 Task: Access a repository's "Collaborators" to manage access permissions.
Action: Mouse moved to (394, 284)
Screenshot: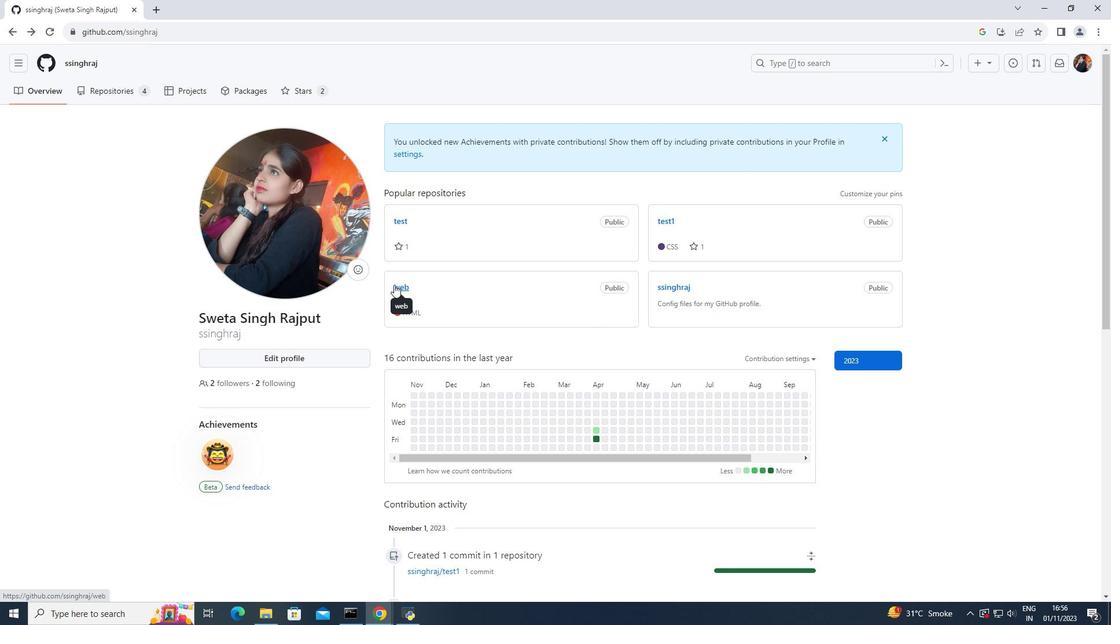 
Action: Mouse pressed left at (394, 284)
Screenshot: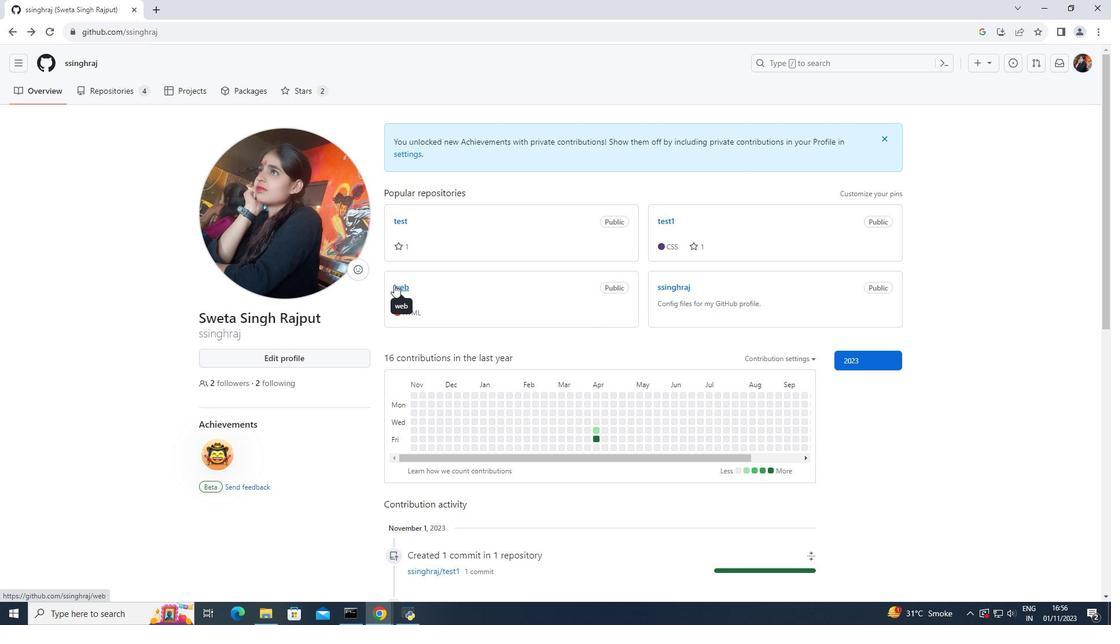 
Action: Mouse pressed left at (394, 284)
Screenshot: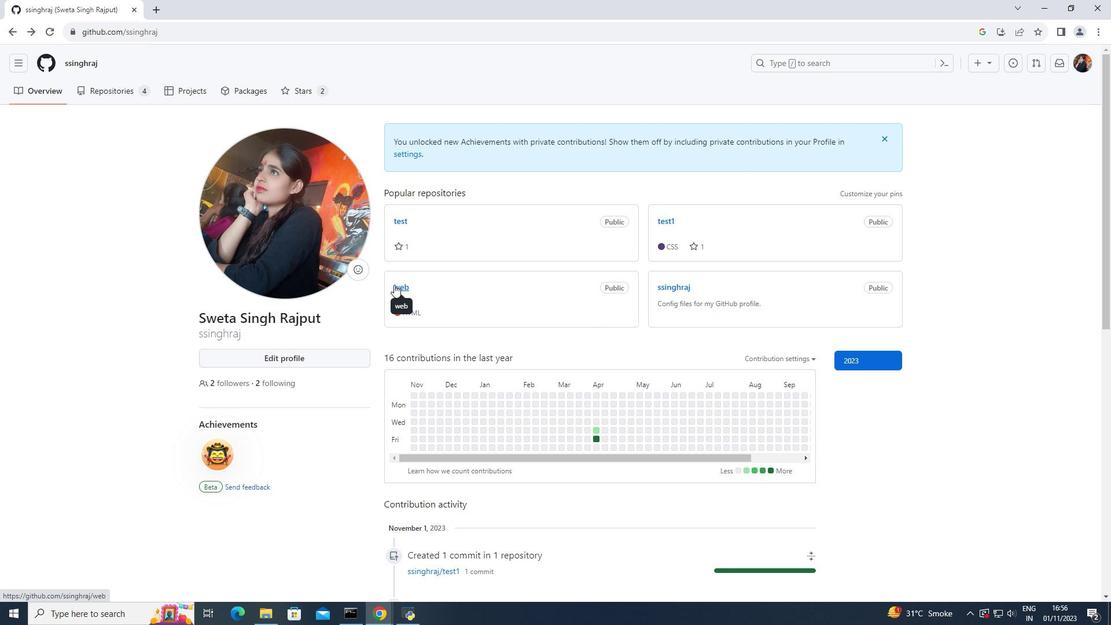 
Action: Mouse moved to (509, 91)
Screenshot: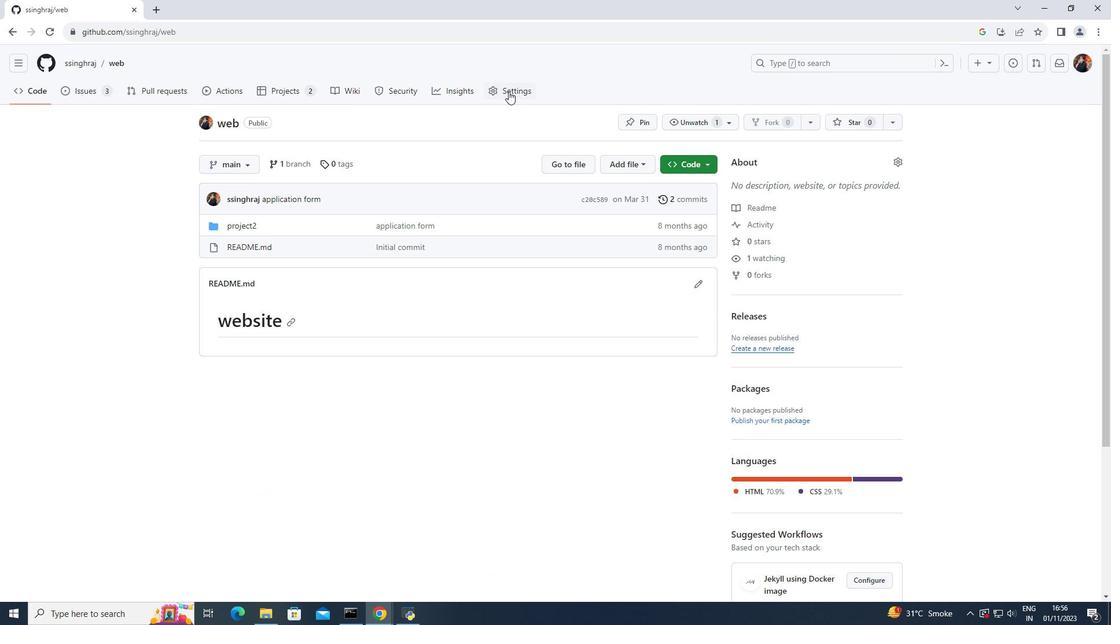 
Action: Mouse pressed left at (509, 91)
Screenshot: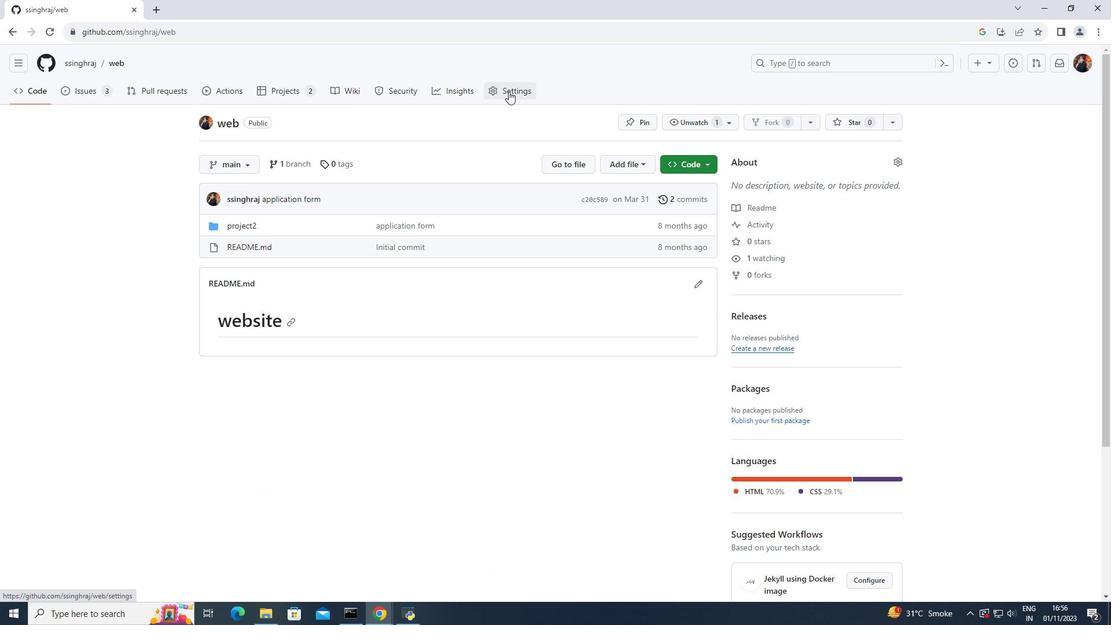 
Action: Mouse moved to (244, 170)
Screenshot: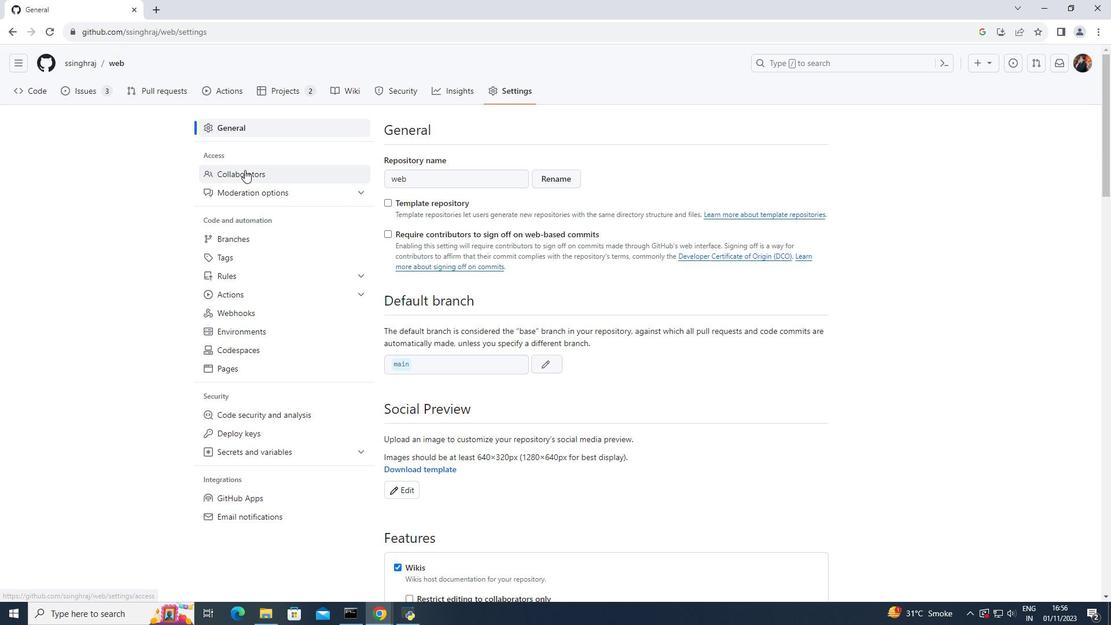 
Action: Mouse pressed left at (244, 170)
Screenshot: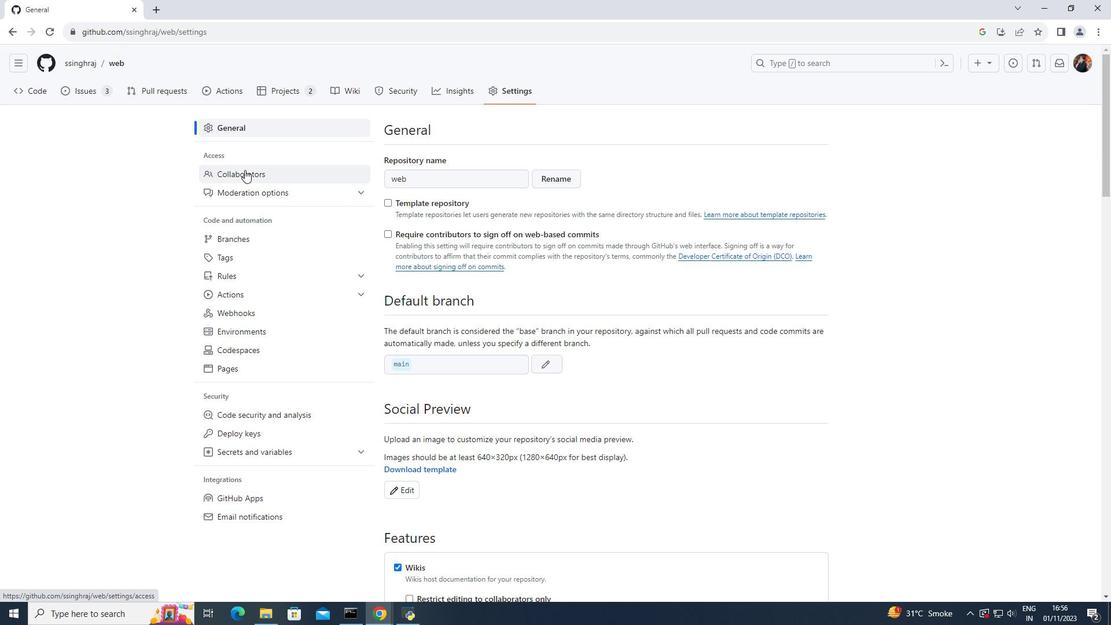 
Action: Mouse moved to (401, 205)
Screenshot: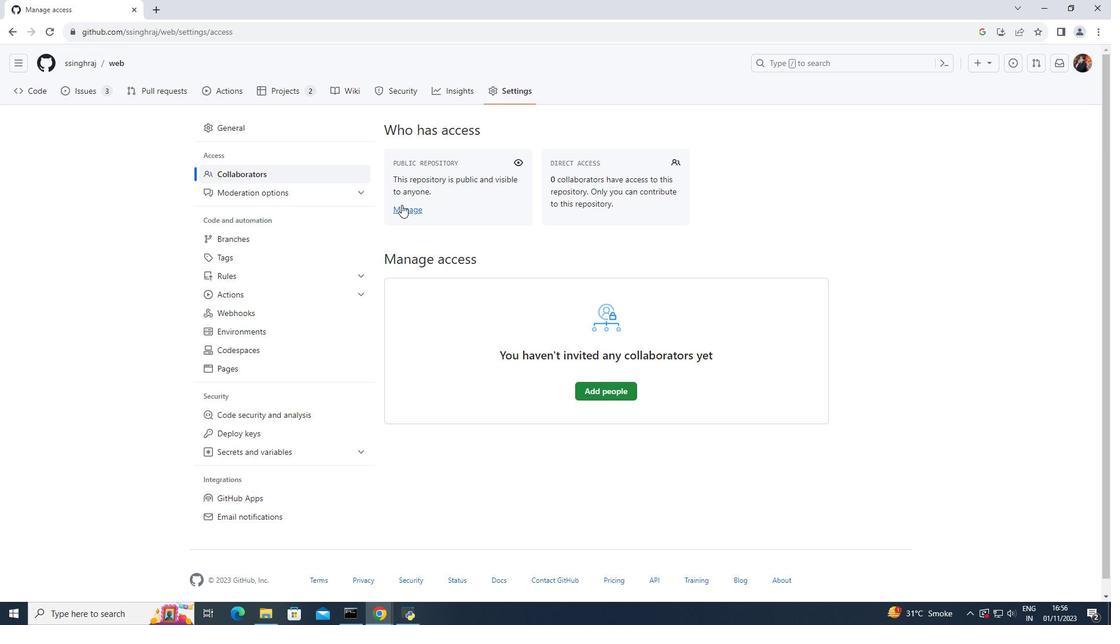 
Action: Mouse pressed left at (401, 205)
Screenshot: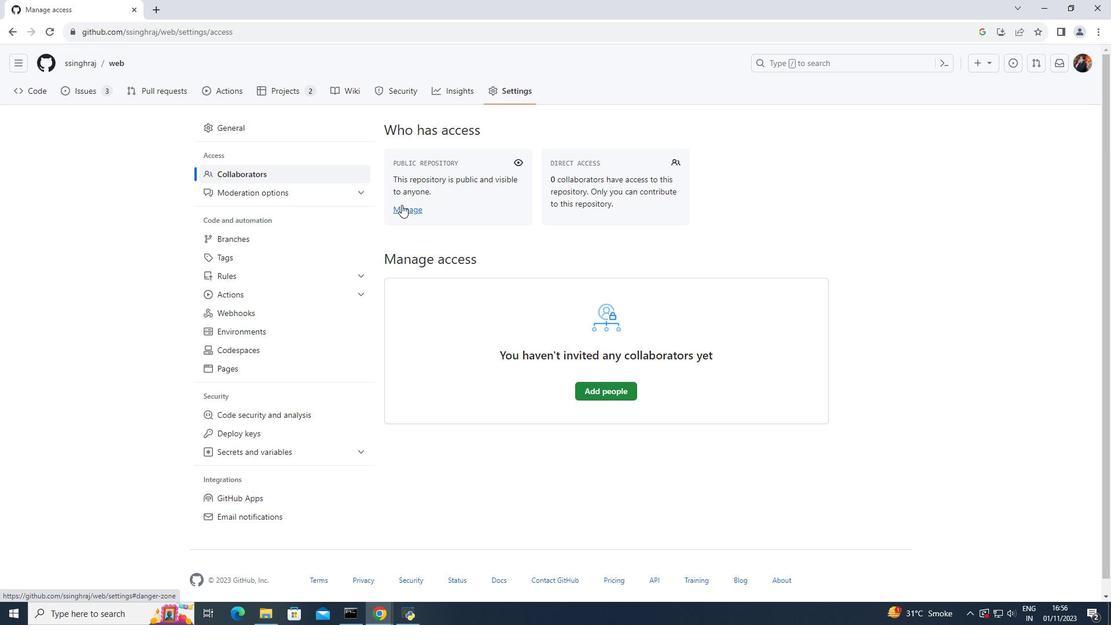 
Action: Mouse moved to (13, 35)
Screenshot: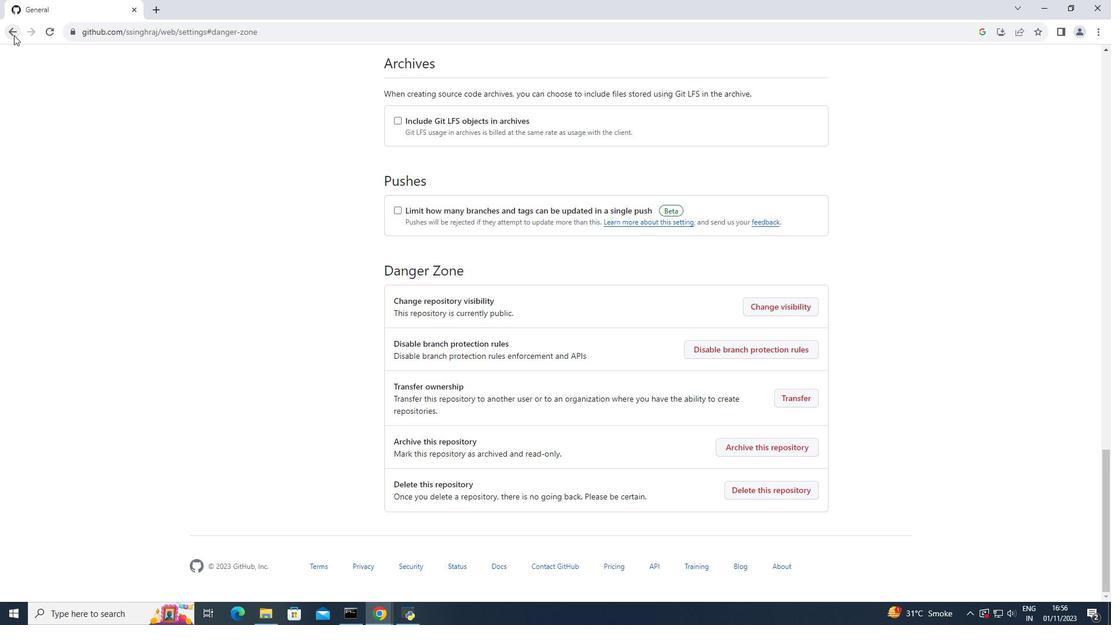 
Action: Mouse pressed left at (13, 35)
Screenshot: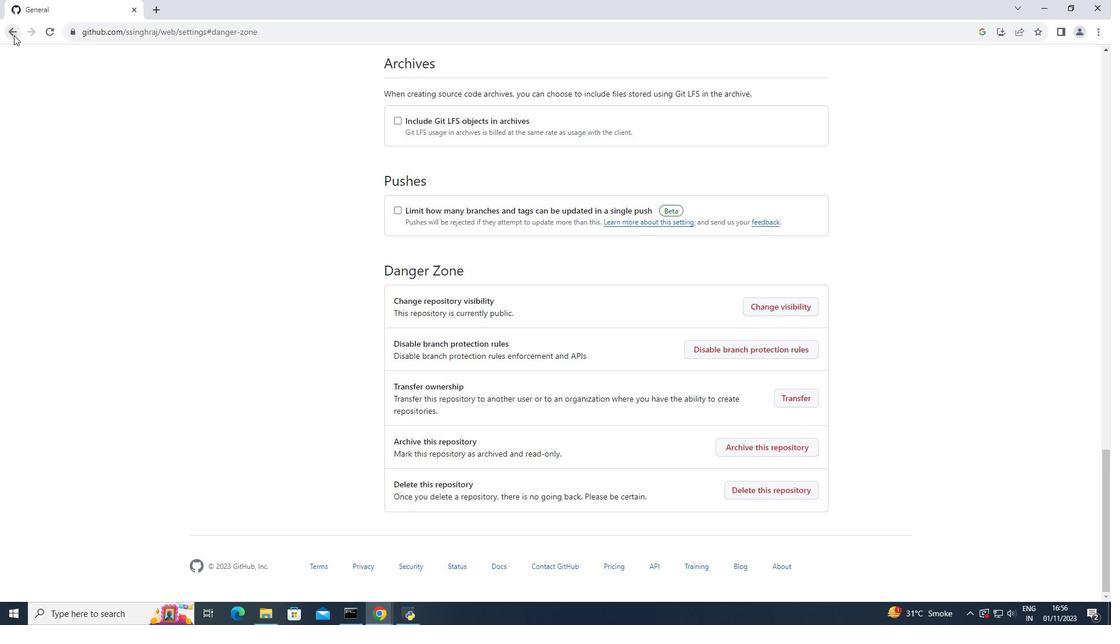 
Action: Mouse moved to (592, 388)
Screenshot: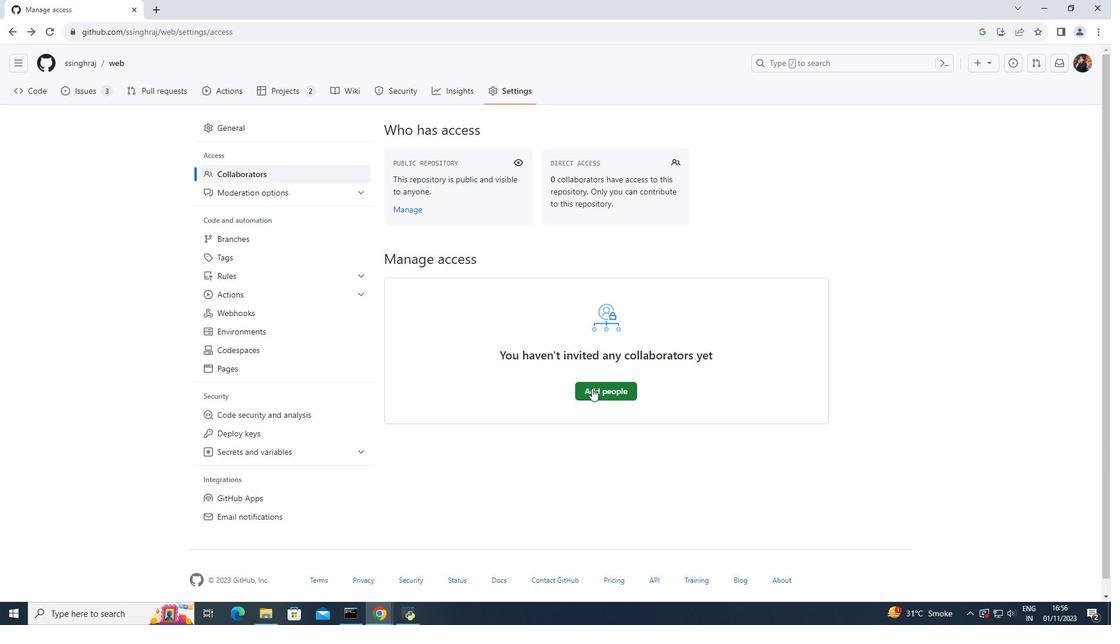 
Action: Mouse pressed left at (592, 388)
Screenshot: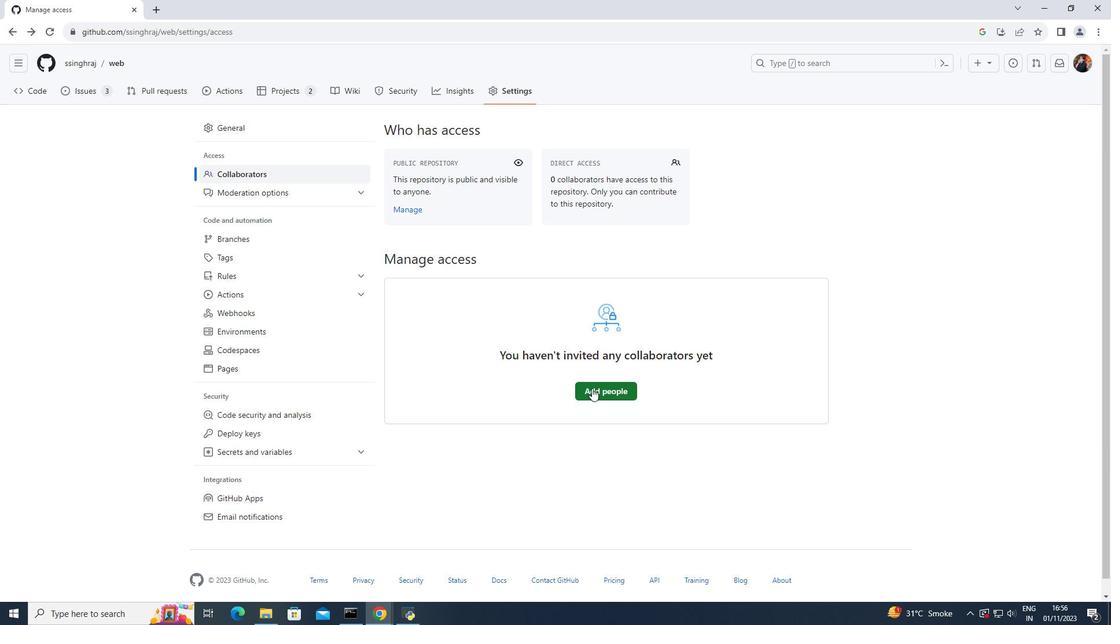 
Action: Mouse moved to (429, 191)
Screenshot: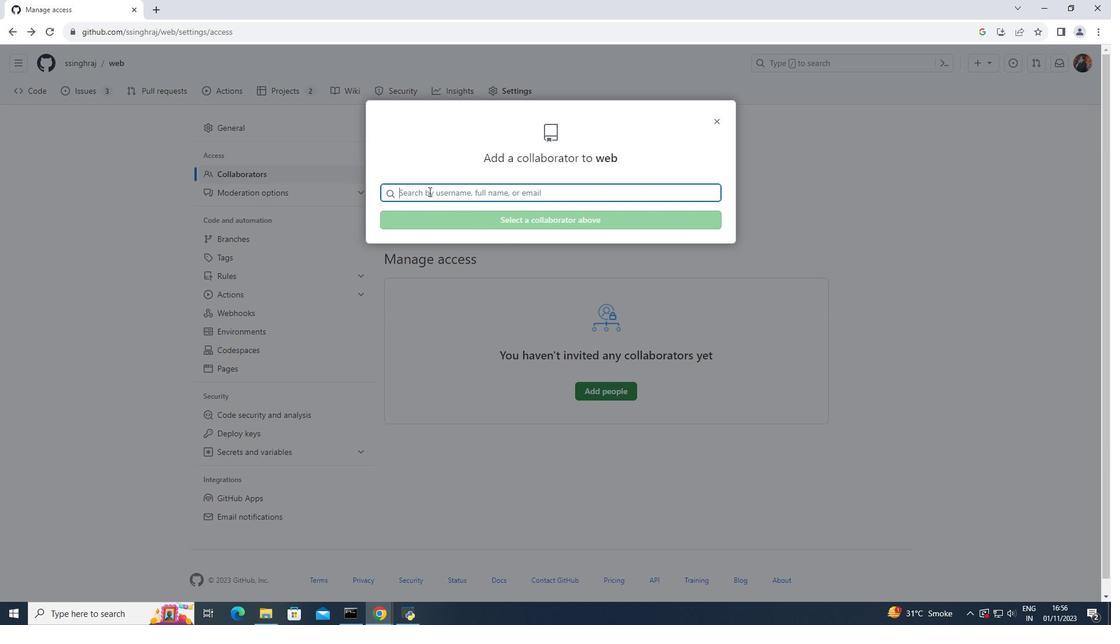 
Action: Mouse pressed left at (429, 191)
Screenshot: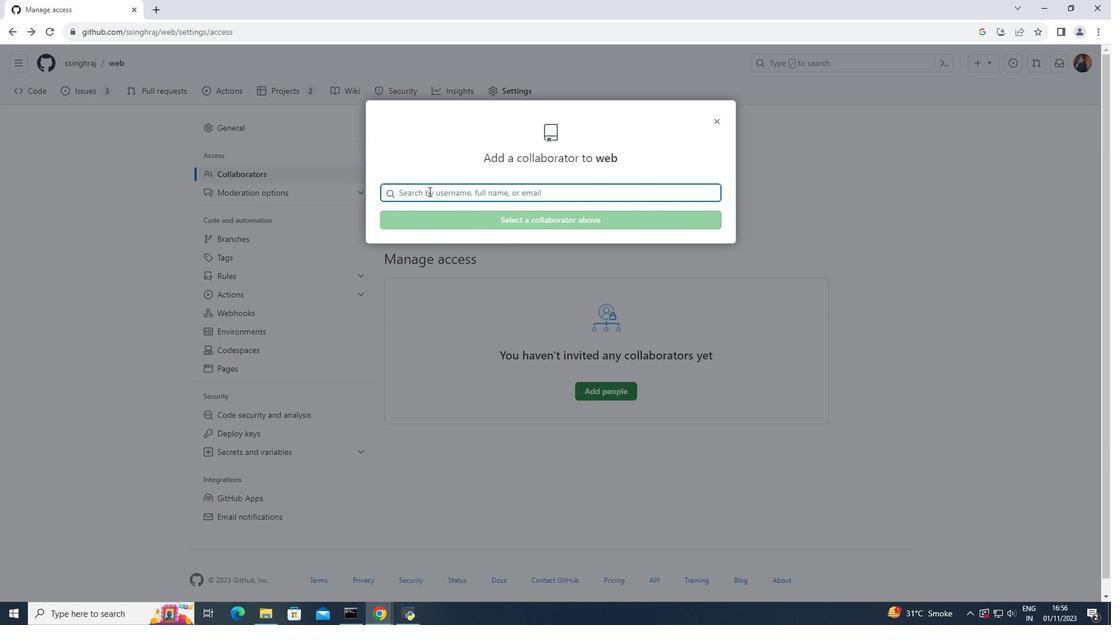 
Action: Key pressed ma
Screenshot: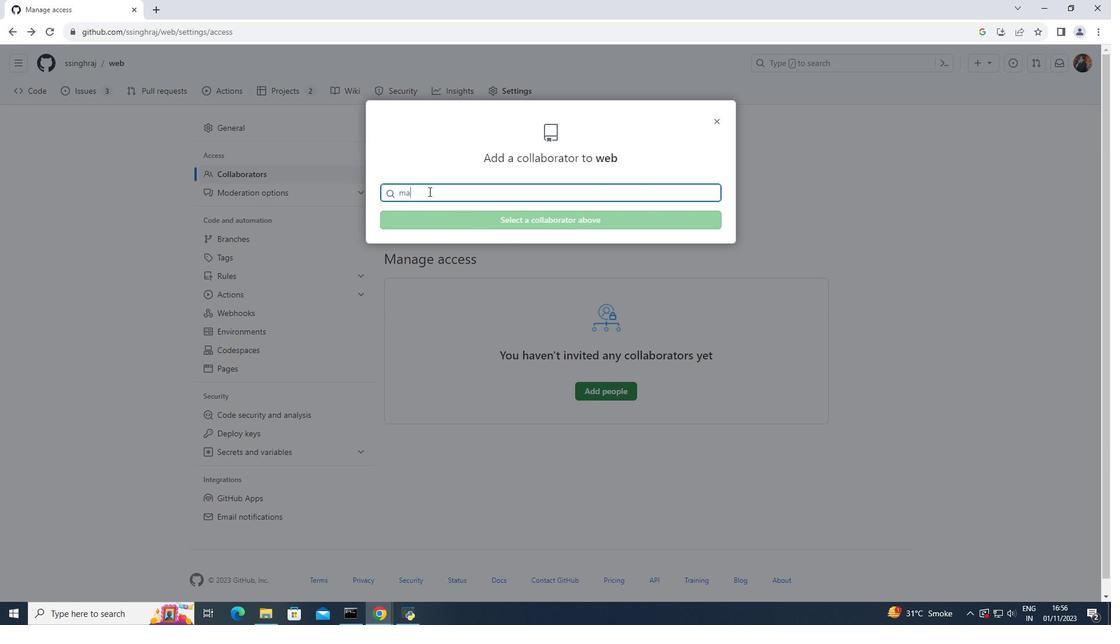 
Action: Mouse moved to (424, 222)
Screenshot: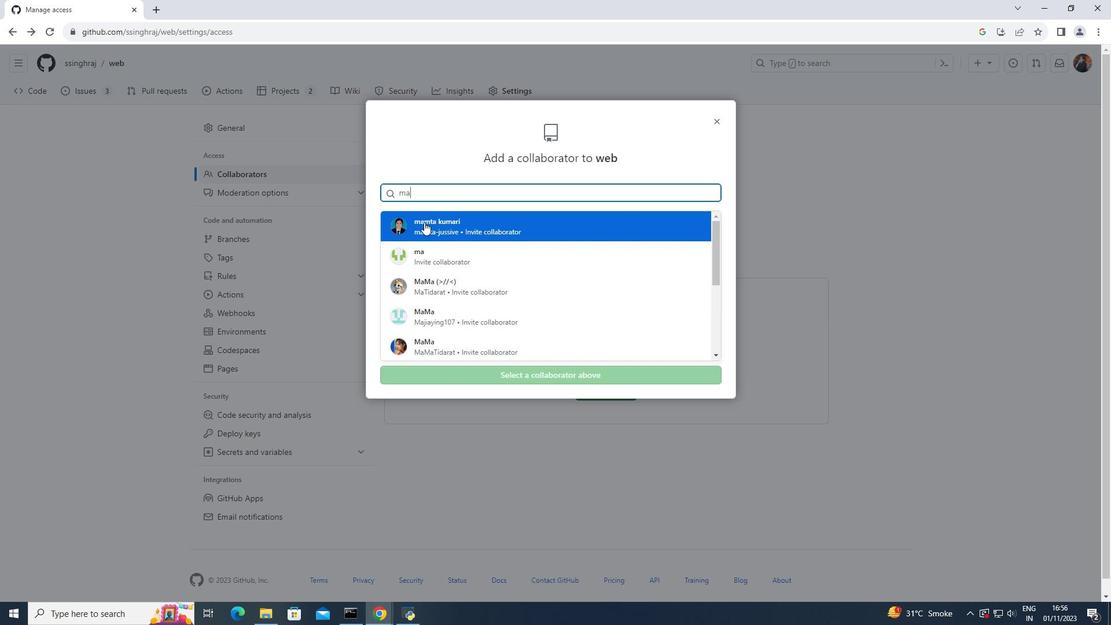 
Action: Mouse pressed left at (424, 222)
Screenshot: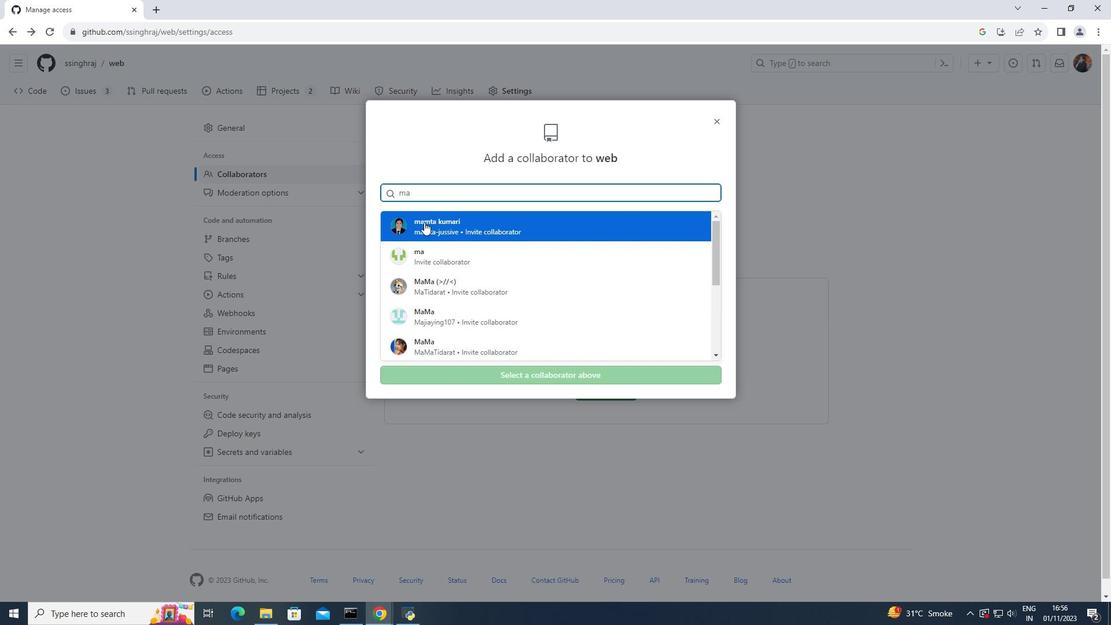
Action: Mouse moved to (499, 246)
Screenshot: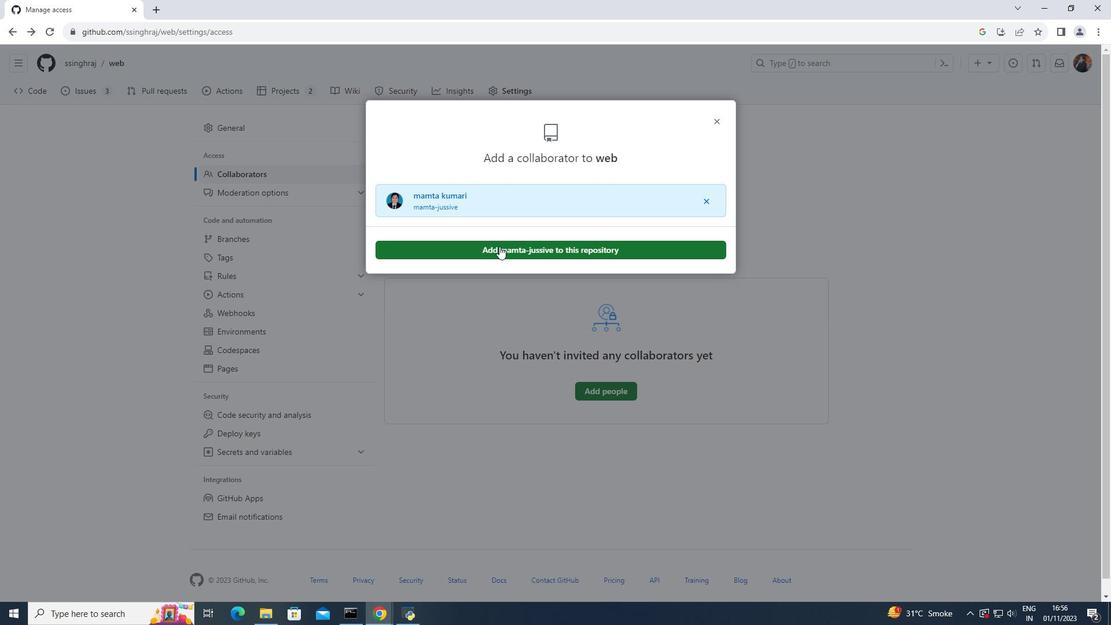 
Action: Mouse pressed left at (499, 246)
Screenshot: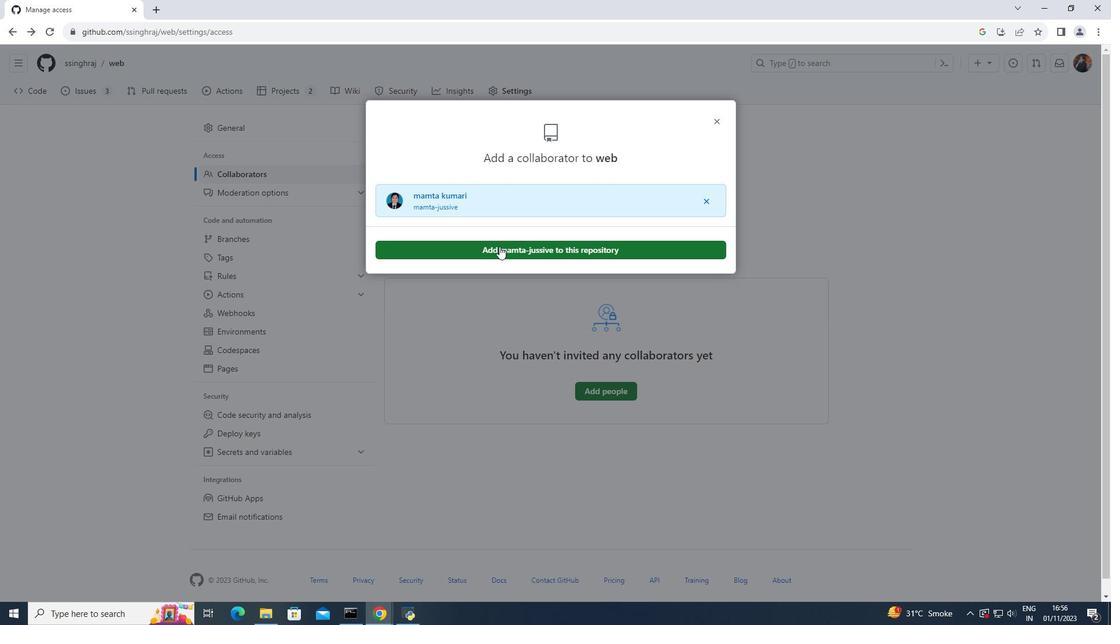 
Action: Mouse moved to (809, 331)
Screenshot: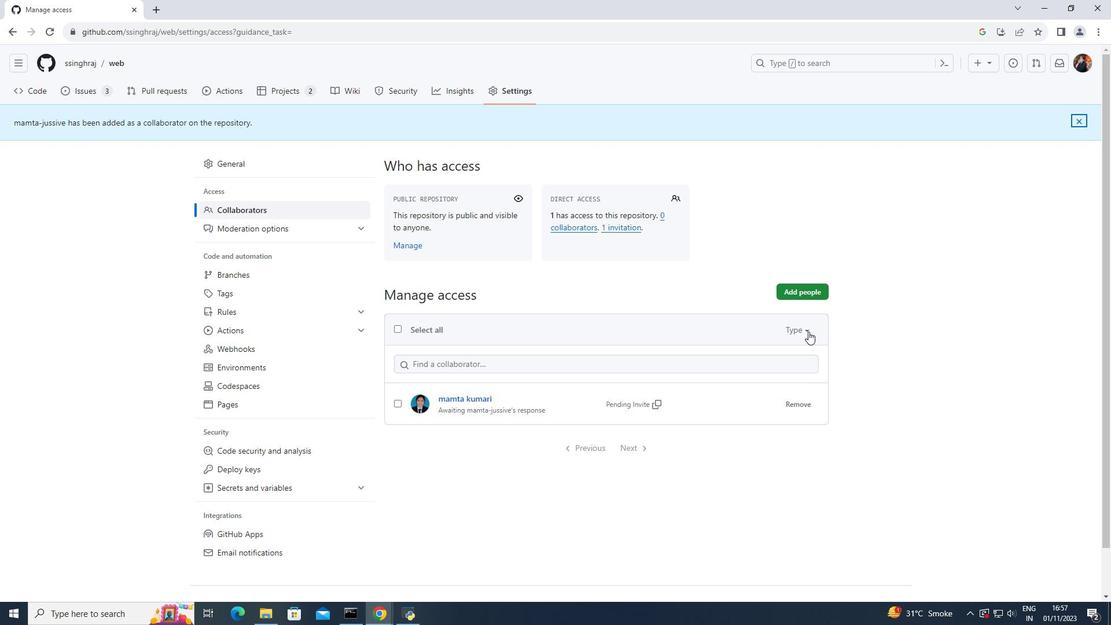 
Action: Mouse pressed left at (809, 331)
Screenshot: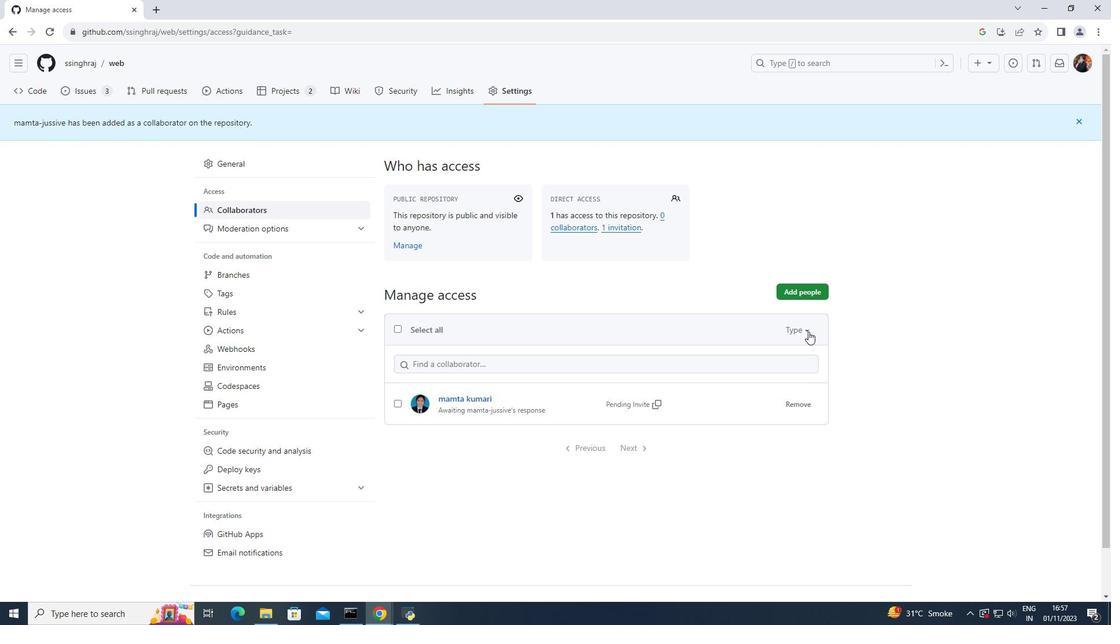 
Action: Mouse moved to (692, 388)
Screenshot: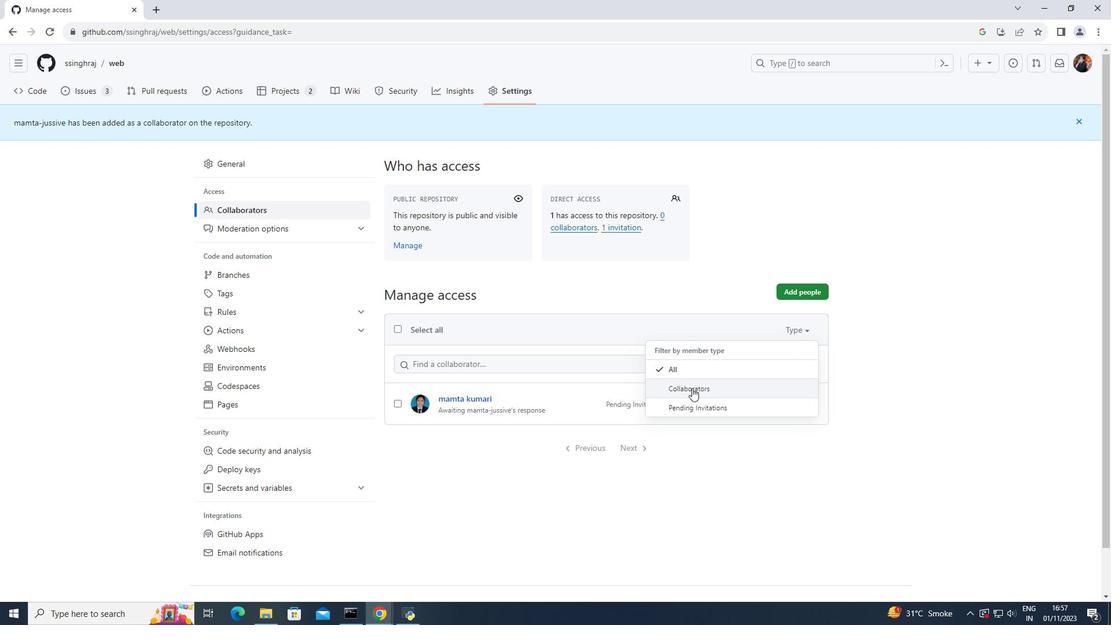 
Action: Mouse pressed left at (692, 388)
Screenshot: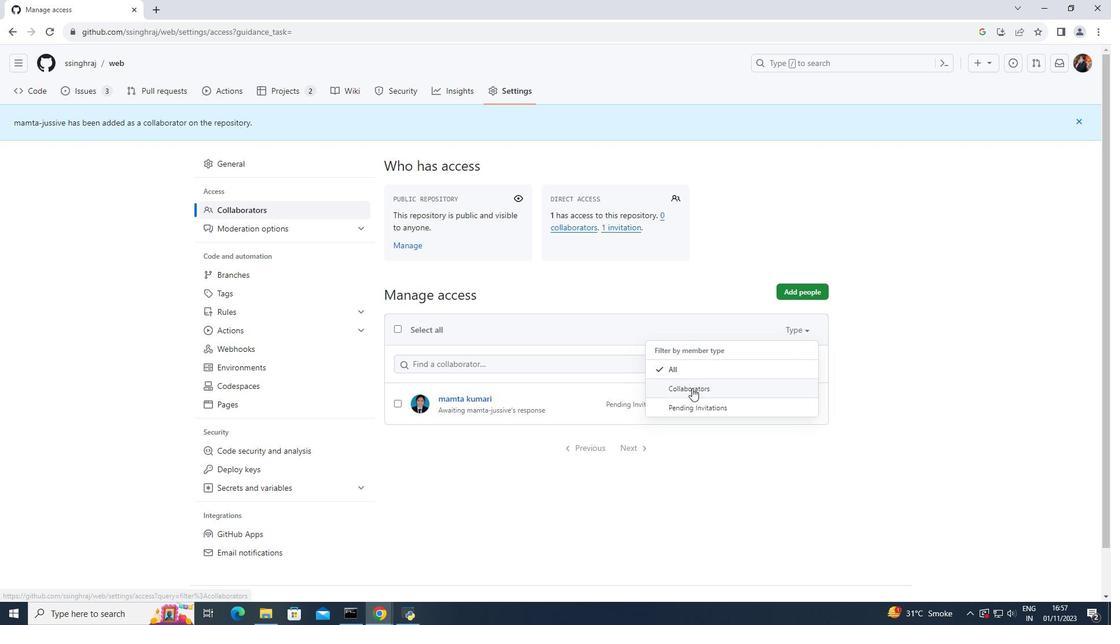 
Action: Mouse moved to (804, 331)
Screenshot: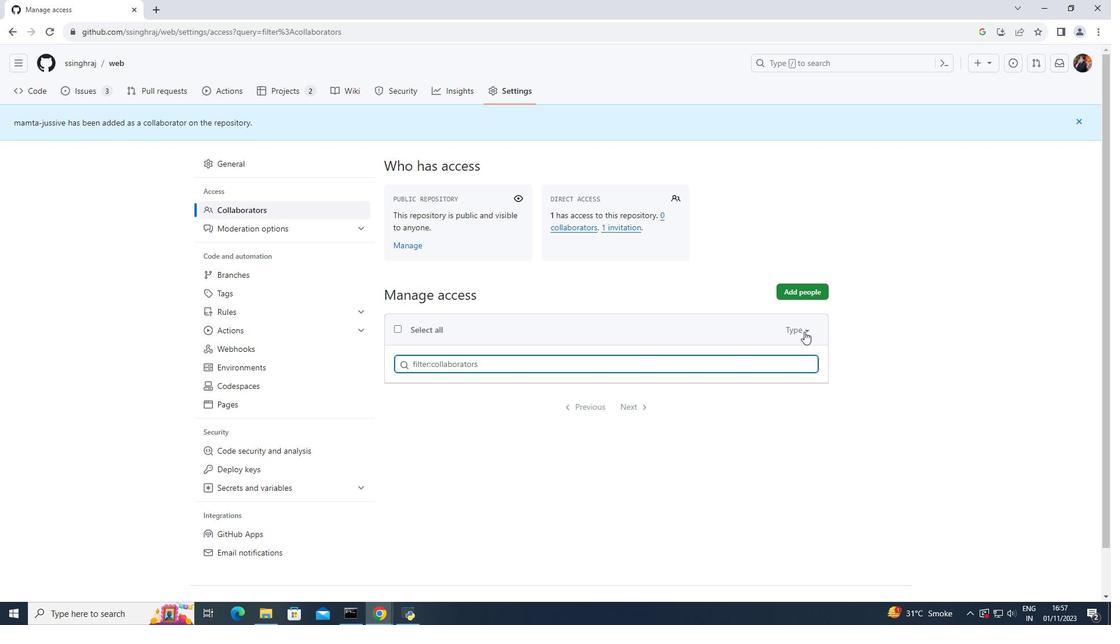
Action: Mouse pressed left at (804, 331)
Screenshot: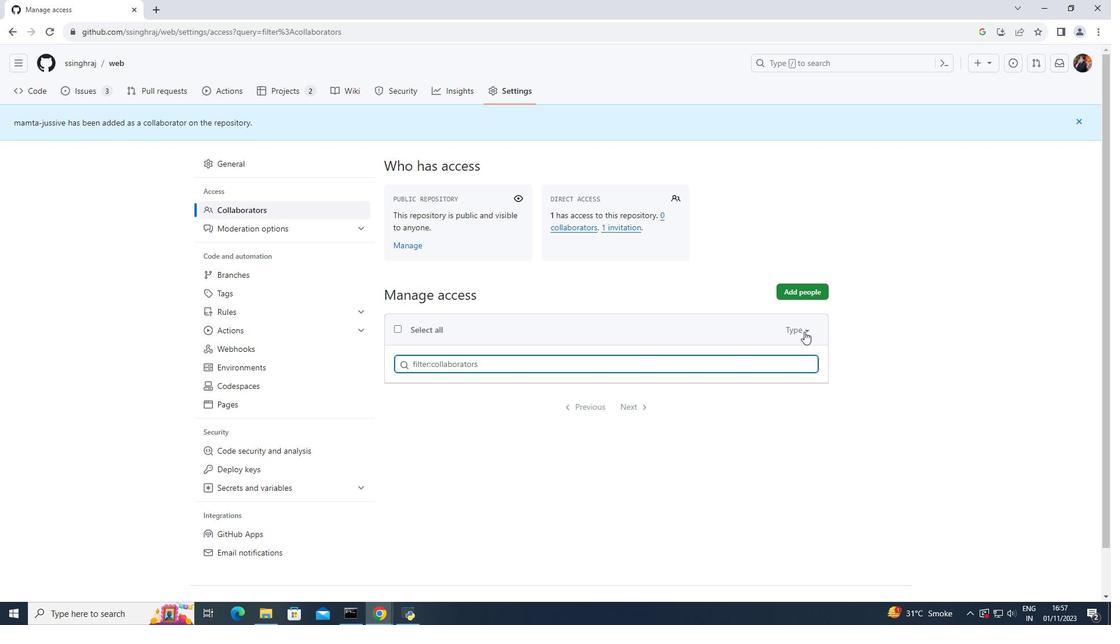 
Action: Mouse moved to (681, 399)
Screenshot: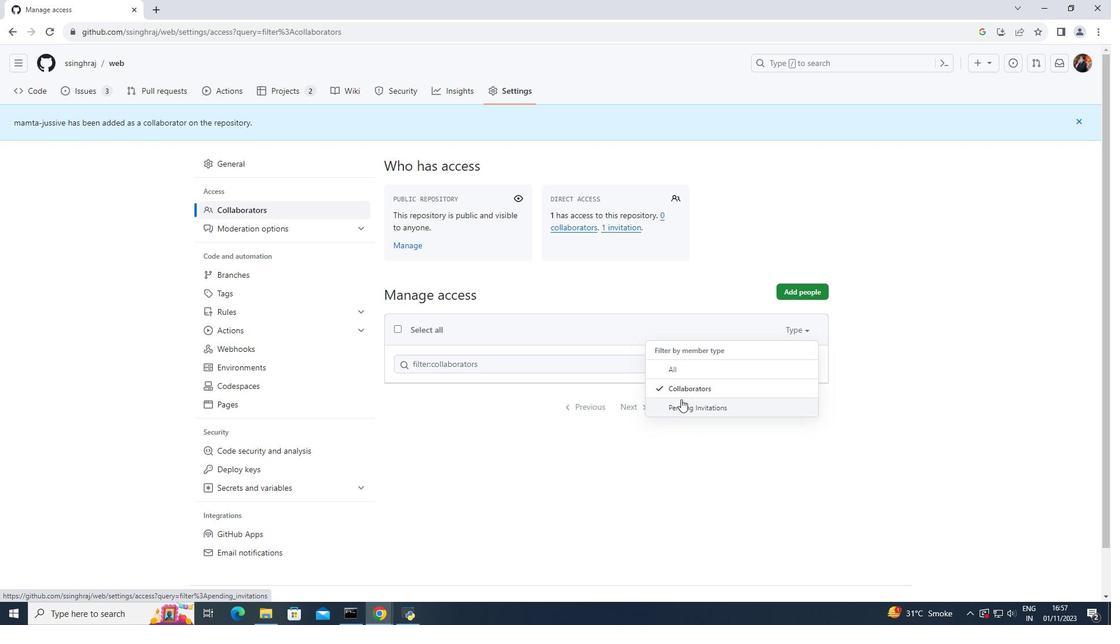 
Action: Mouse pressed left at (681, 399)
Screenshot: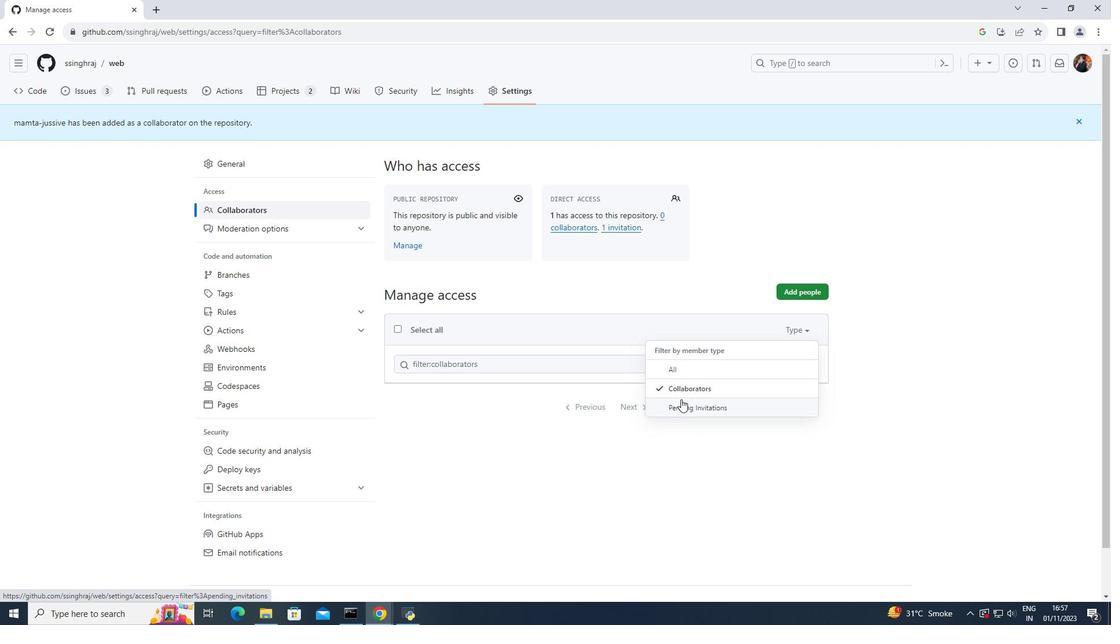 
Action: Mouse moved to (631, 403)
Screenshot: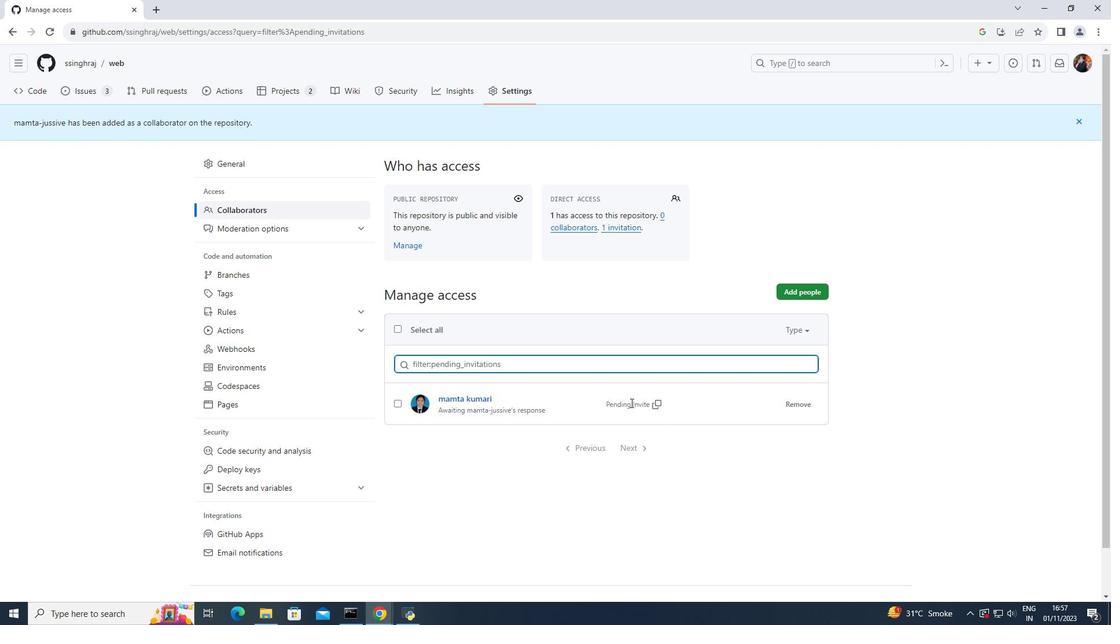 
Action: Mouse pressed left at (631, 403)
Screenshot: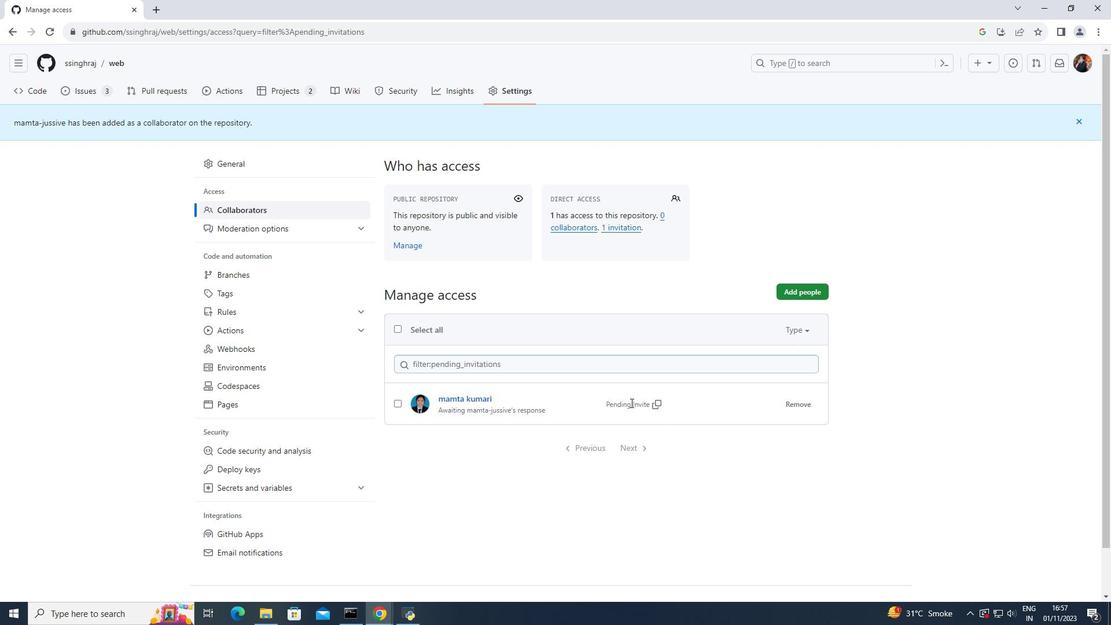 
Action: Mouse moved to (395, 329)
Screenshot: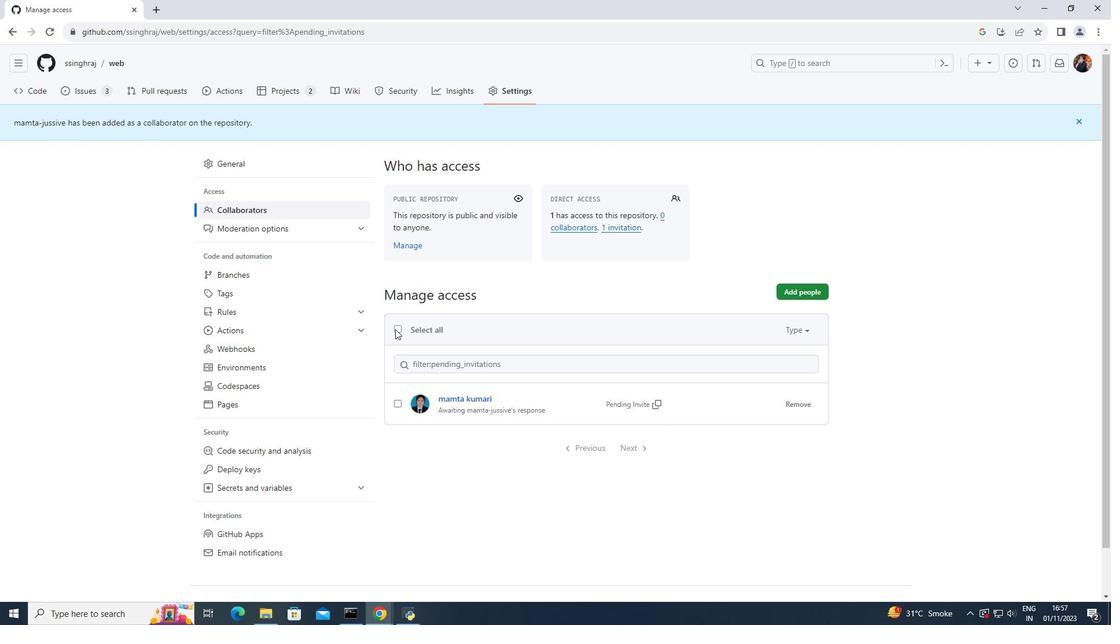 
Action: Mouse pressed left at (395, 329)
Screenshot: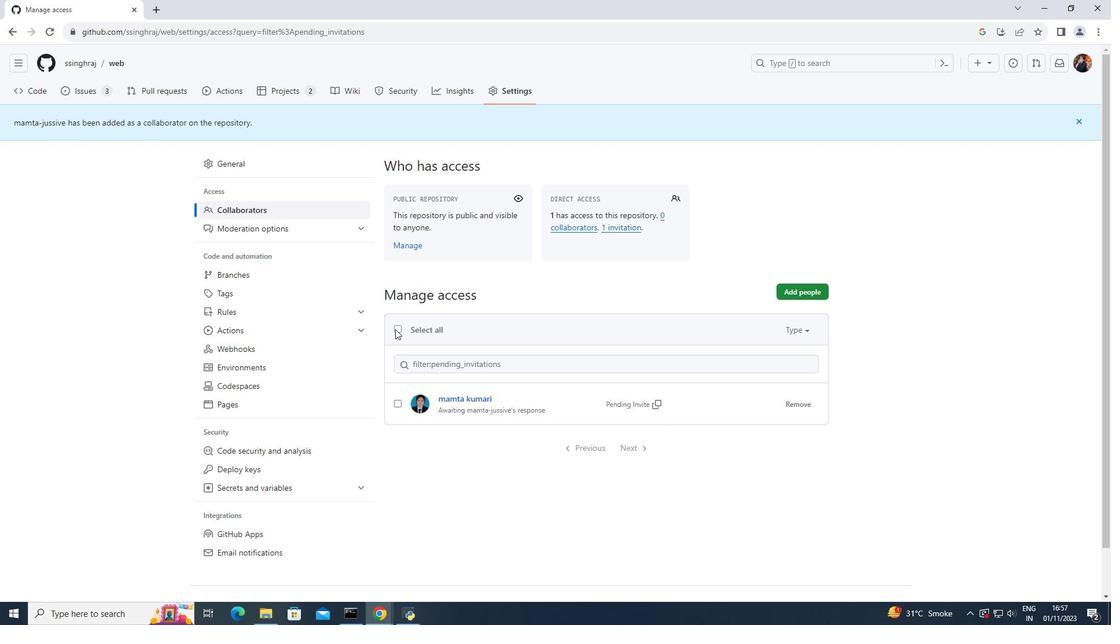 
Action: Mouse moved to (808, 332)
Screenshot: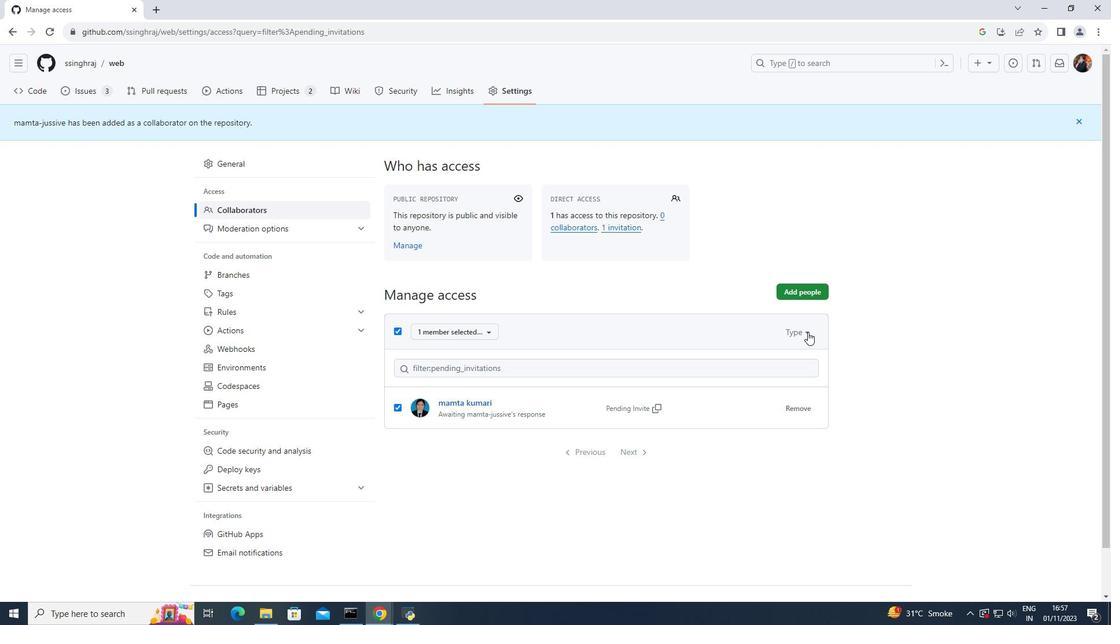 
Action: Mouse pressed left at (808, 332)
Screenshot: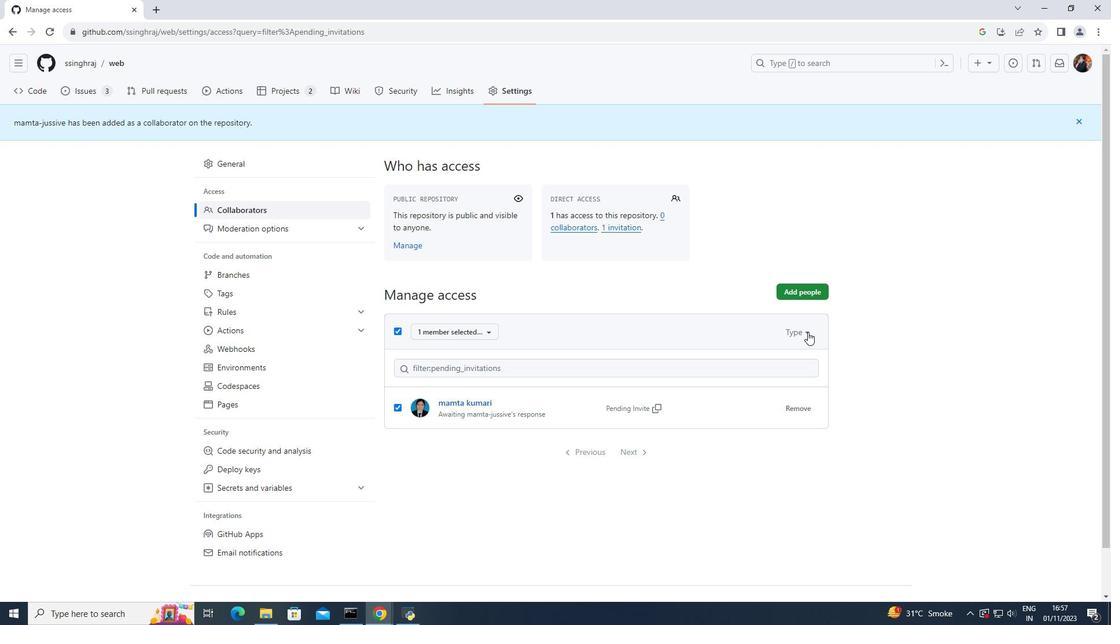 
Action: Mouse moved to (659, 371)
Screenshot: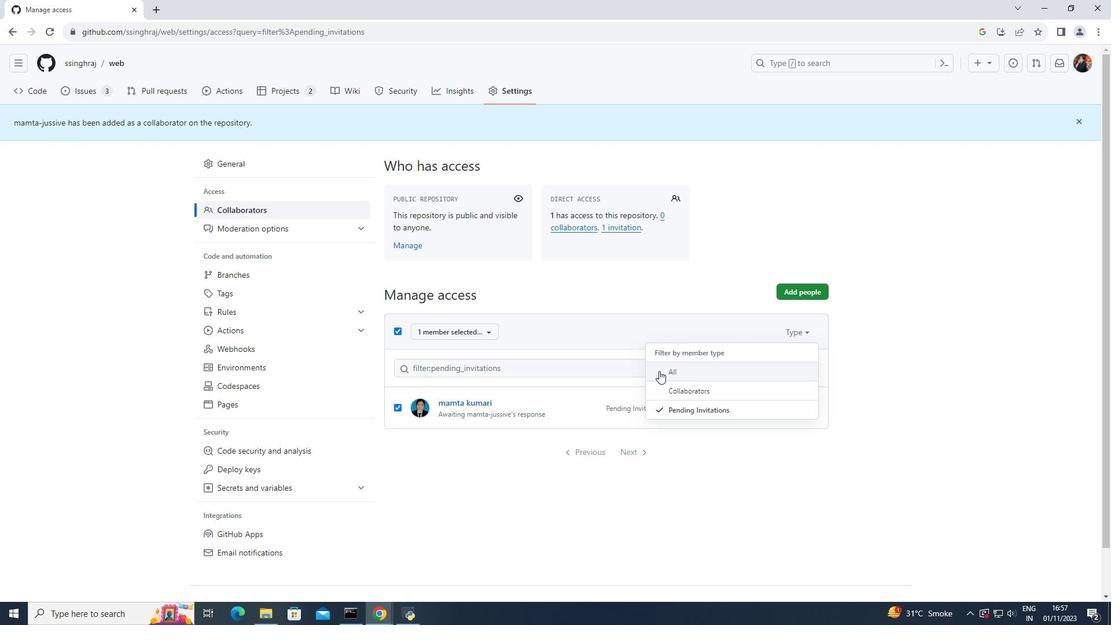 
Action: Mouse pressed left at (659, 371)
Screenshot: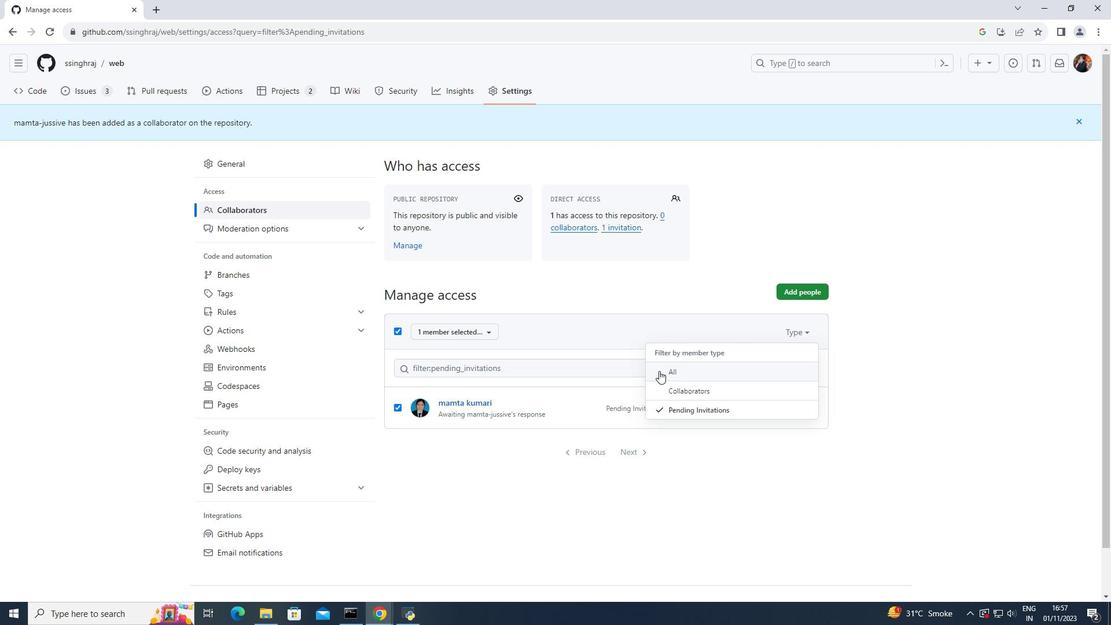 
Action: Mouse moved to (399, 407)
Screenshot: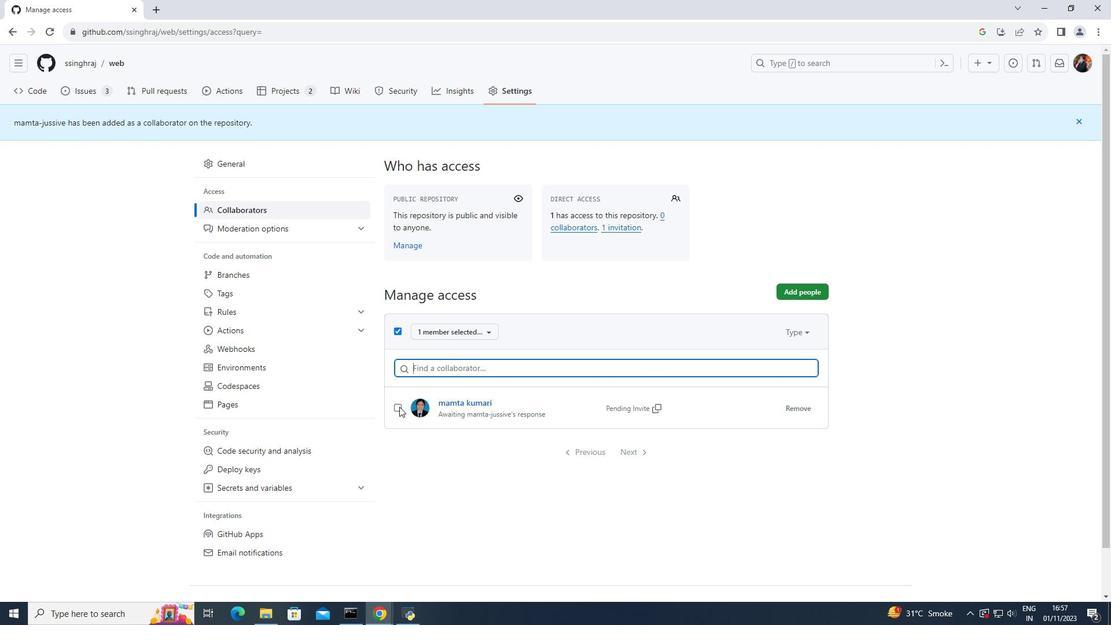 
Action: Mouse pressed left at (399, 407)
Screenshot: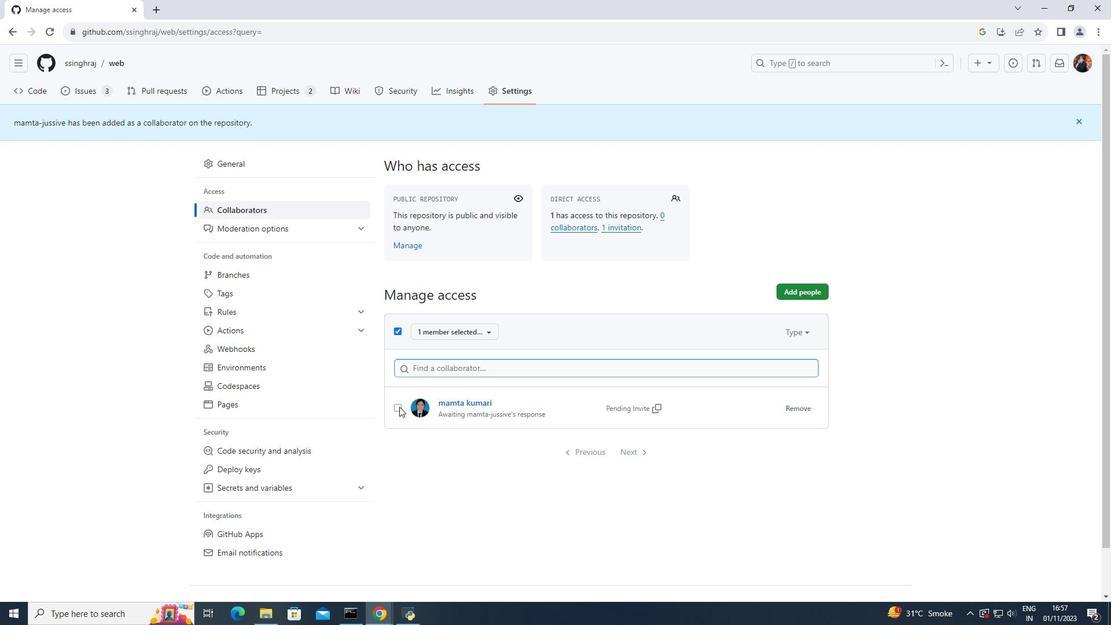 
Action: Mouse moved to (489, 330)
Screenshot: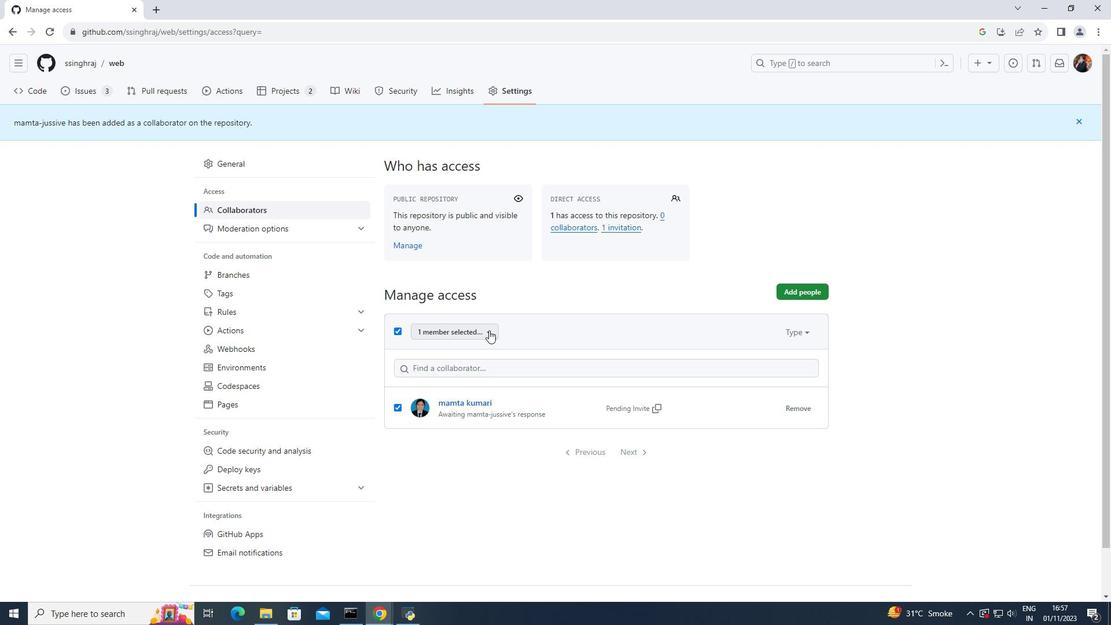 
Action: Mouse pressed left at (489, 330)
Screenshot: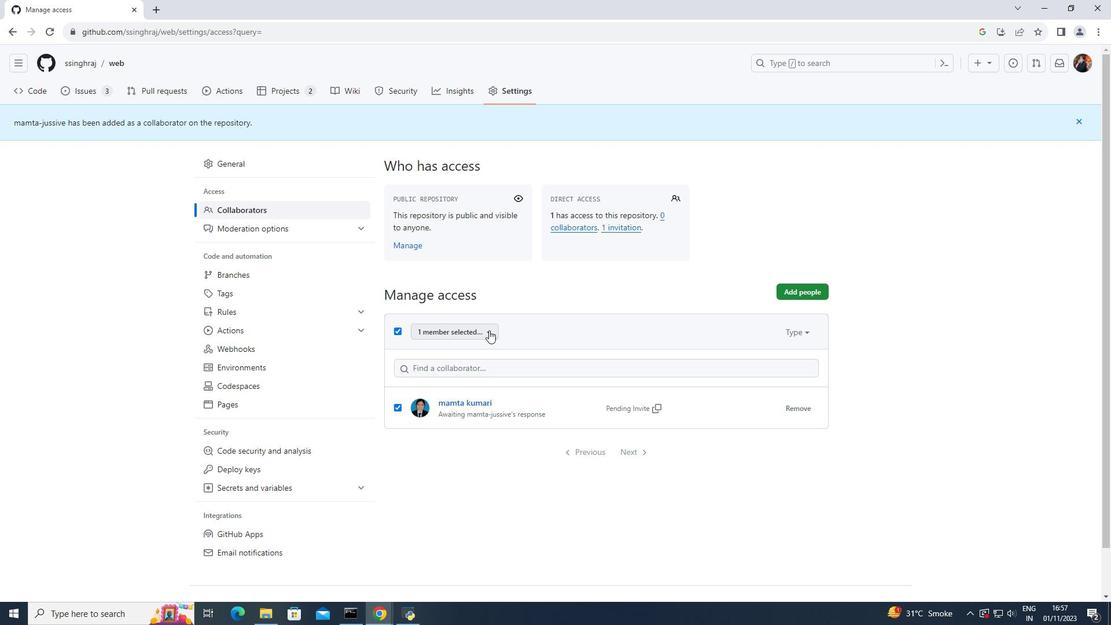 
Action: Mouse moved to (503, 284)
Screenshot: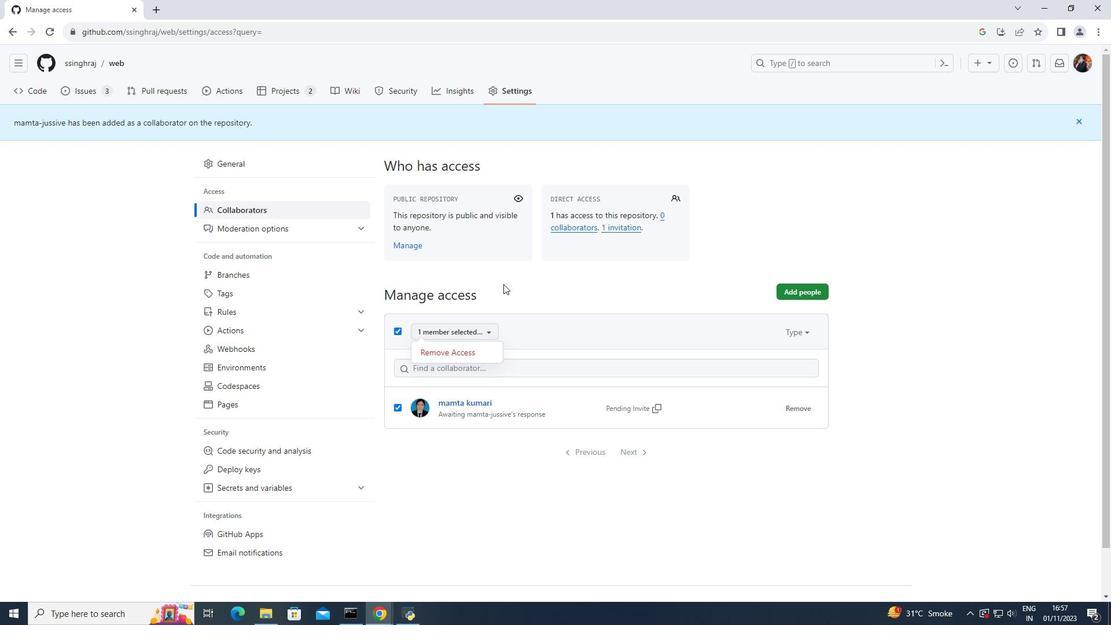 
Action: Mouse pressed left at (503, 284)
Screenshot: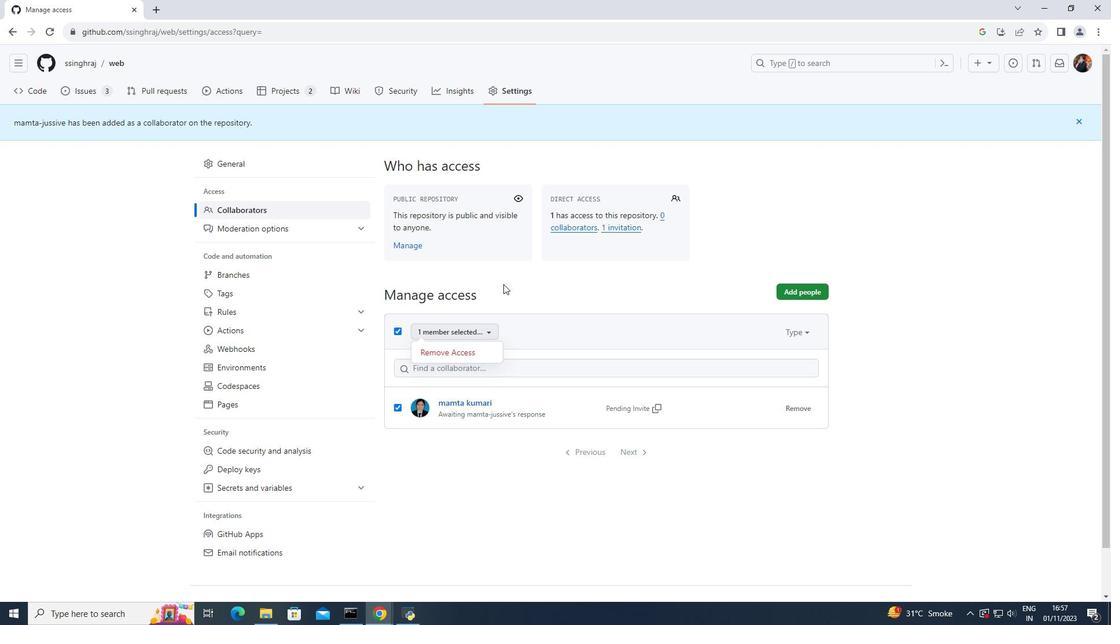 
Action: Mouse moved to (396, 331)
Screenshot: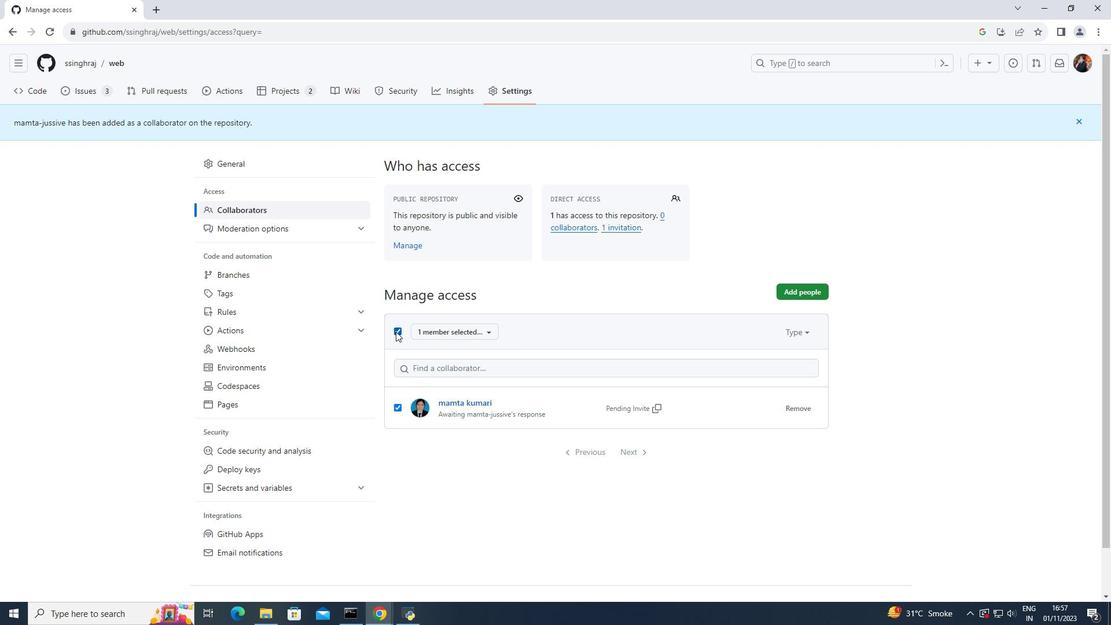 
Action: Mouse pressed left at (396, 331)
Screenshot: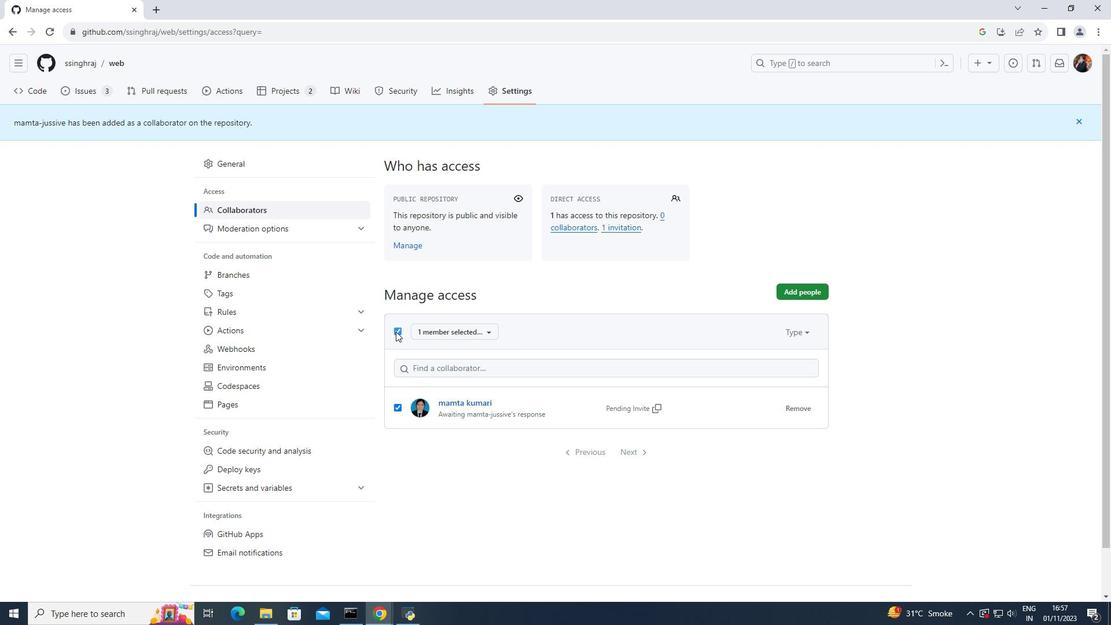 
Action: Mouse moved to (397, 328)
Screenshot: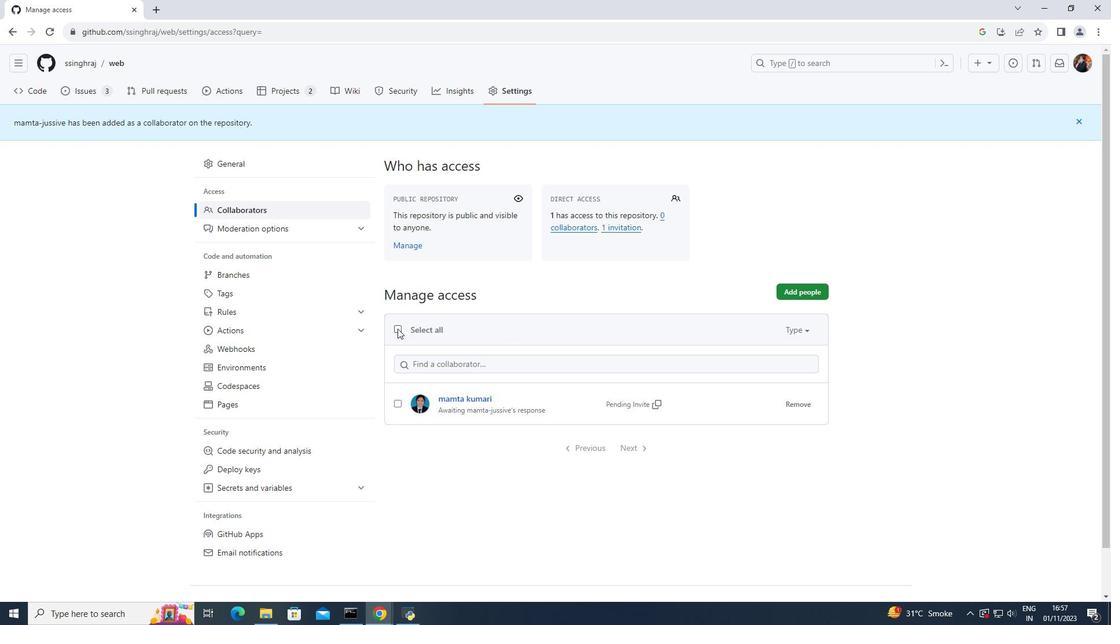 
Action: Mouse pressed left at (397, 328)
Screenshot: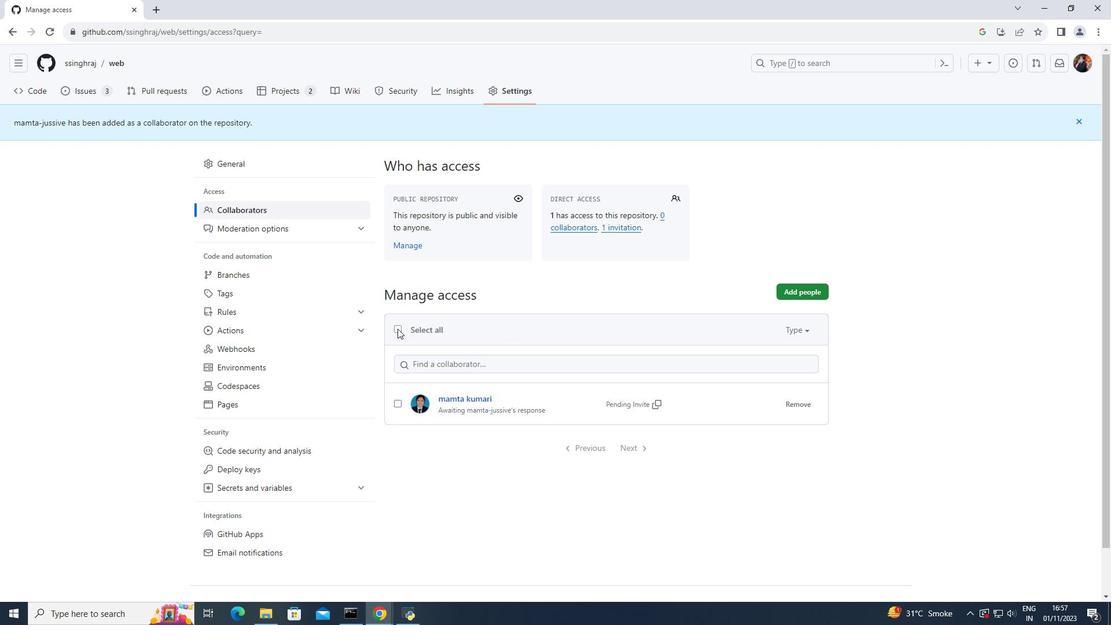 
Action: Mouse moved to (633, 411)
Screenshot: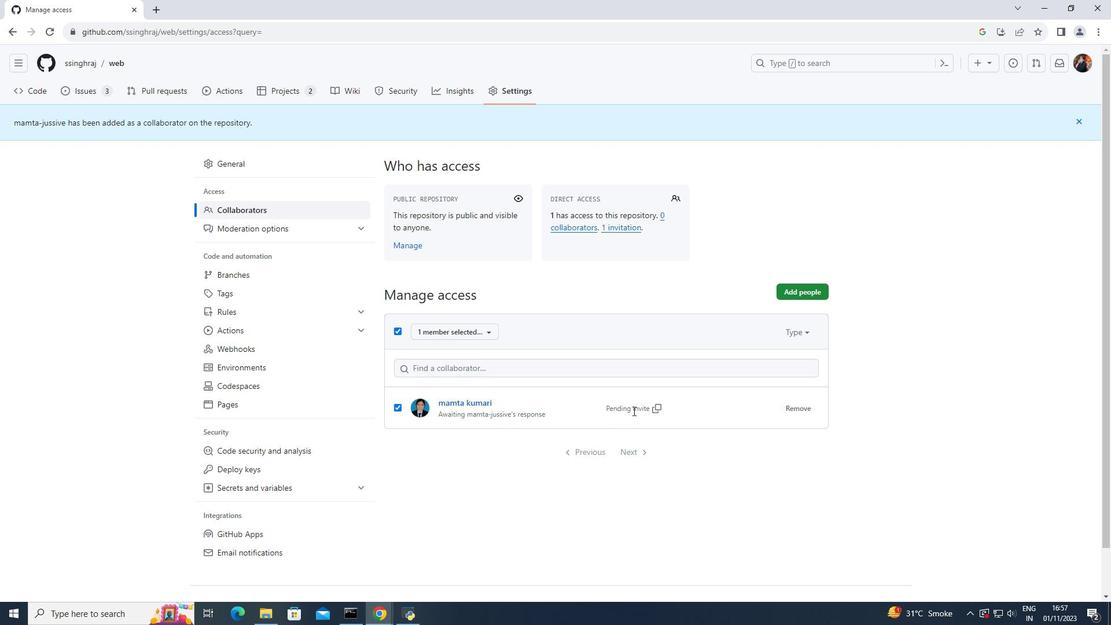 
Action: Mouse pressed left at (633, 411)
Screenshot: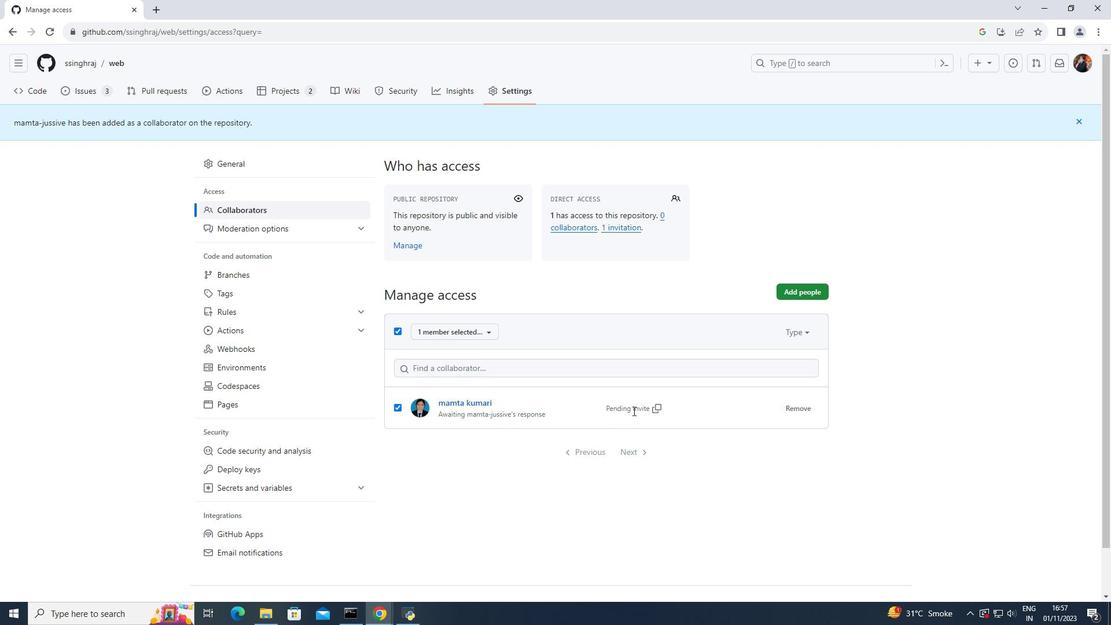 
Action: Mouse moved to (617, 228)
Screenshot: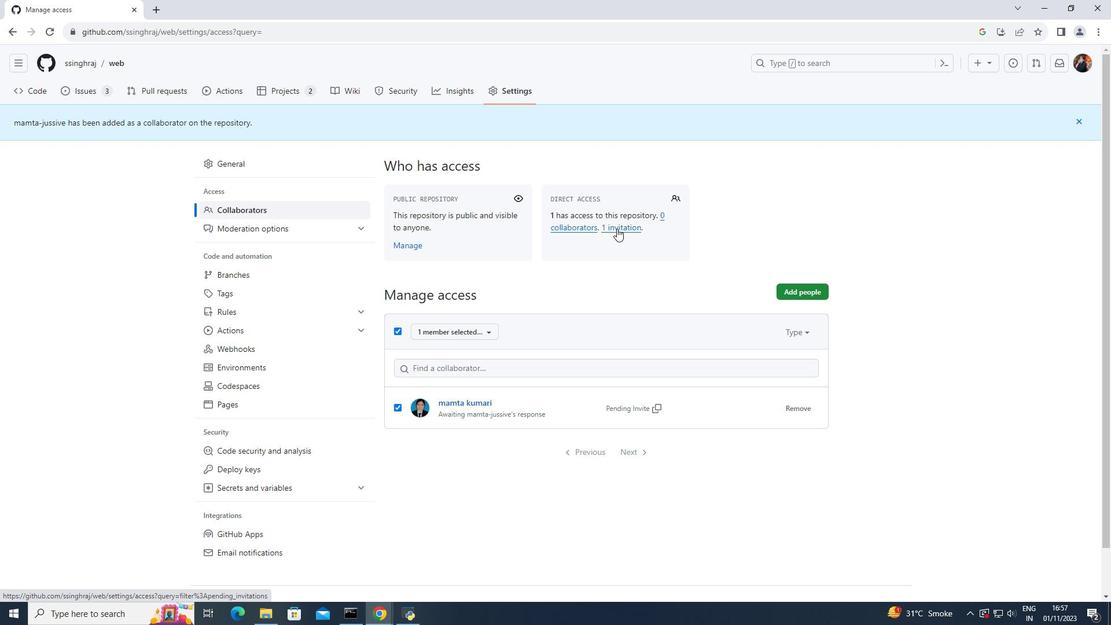 
Action: Mouse pressed left at (617, 228)
Screenshot: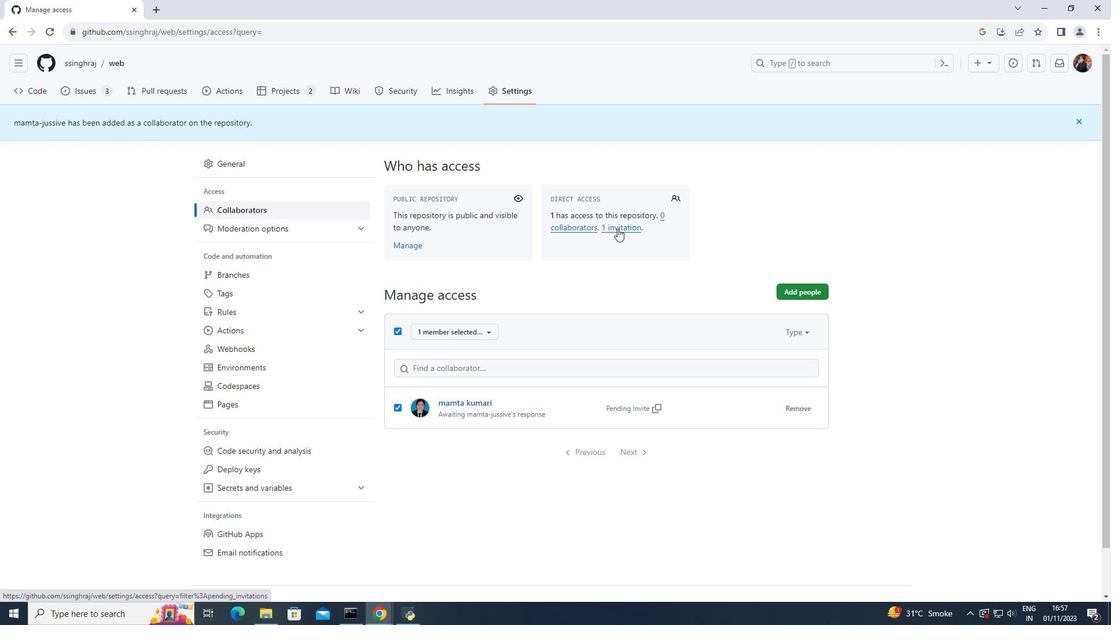 
Action: Mouse moved to (394, 292)
Screenshot: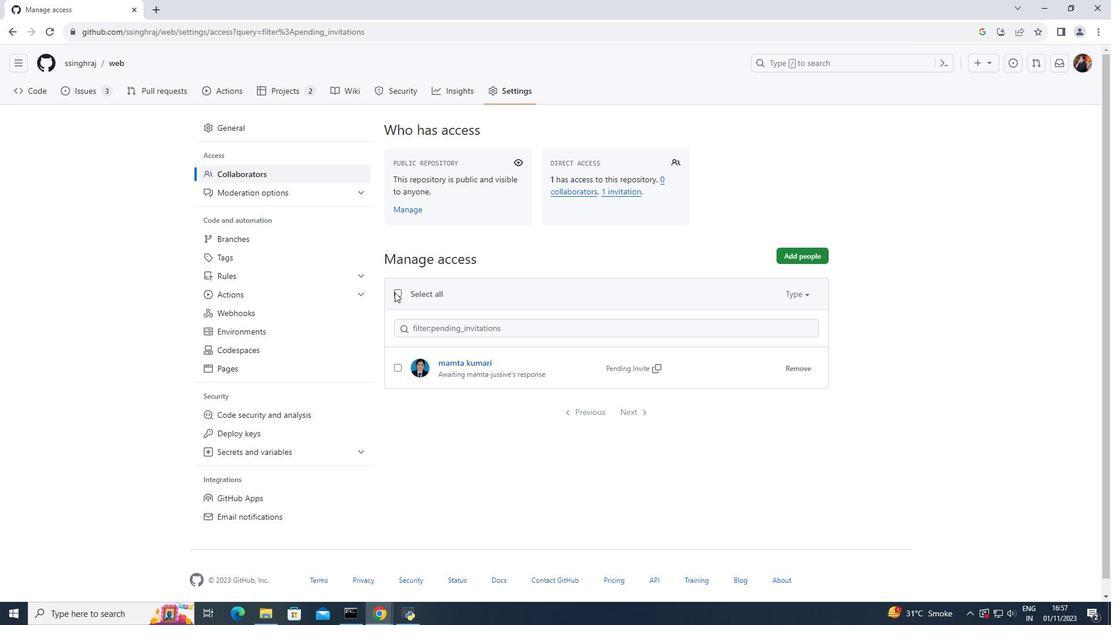 
Action: Mouse pressed left at (394, 292)
Screenshot: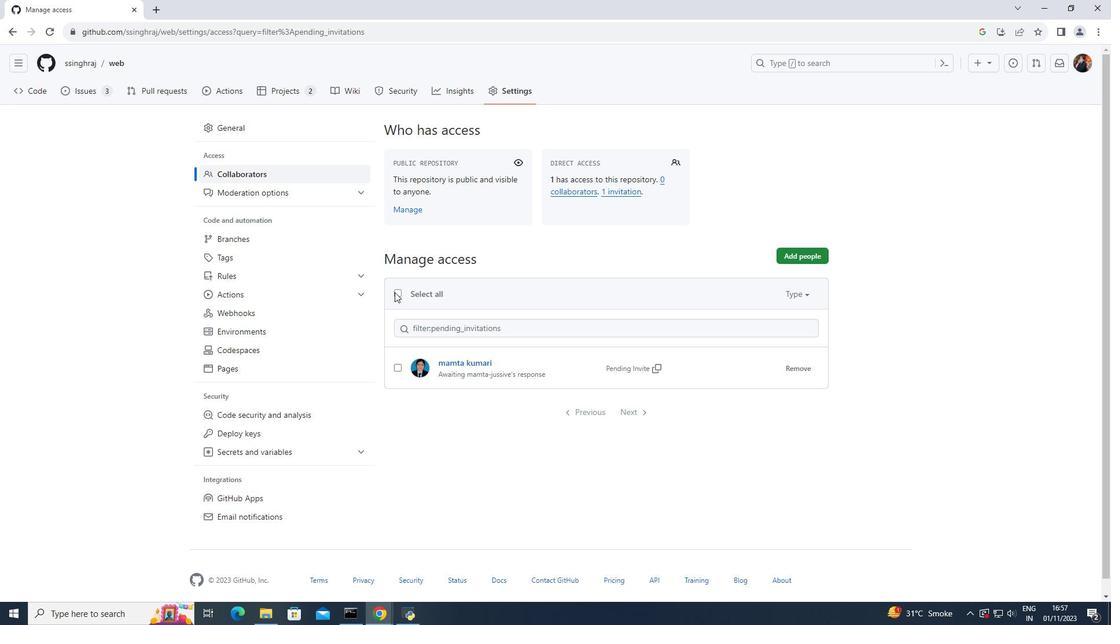 
Action: Mouse moved to (492, 296)
Screenshot: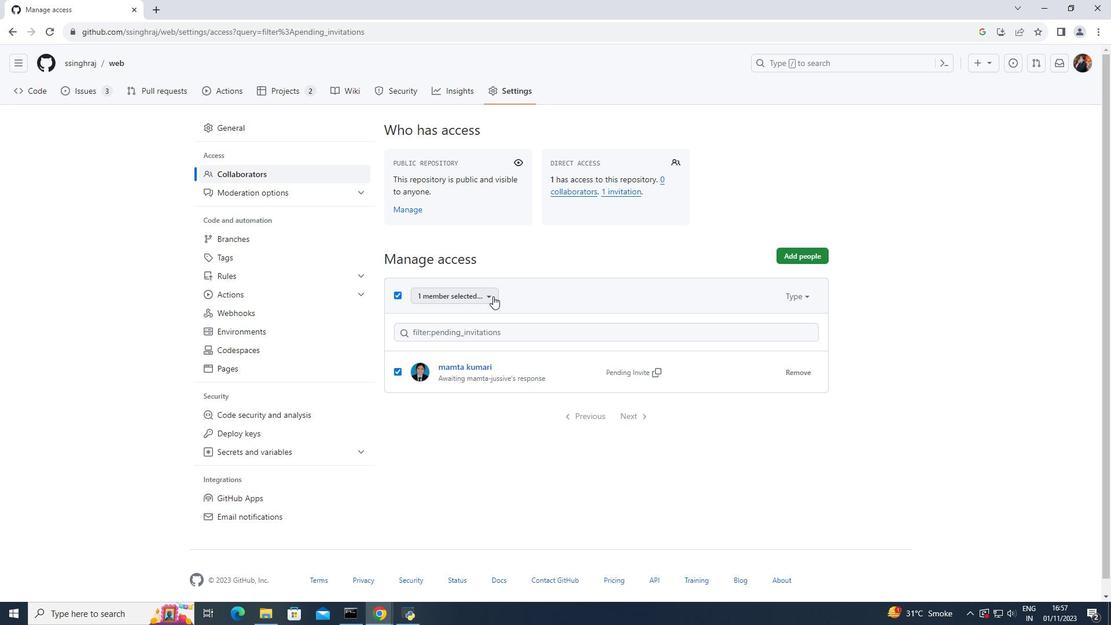 
Action: Mouse pressed left at (492, 296)
Screenshot: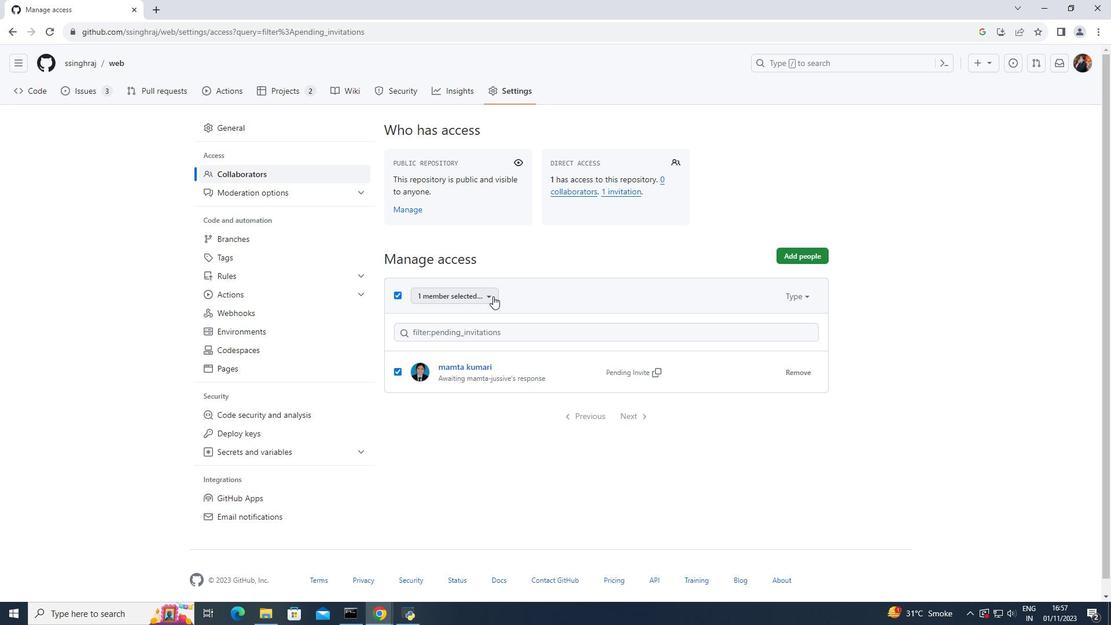 
Action: Mouse moved to (443, 315)
Screenshot: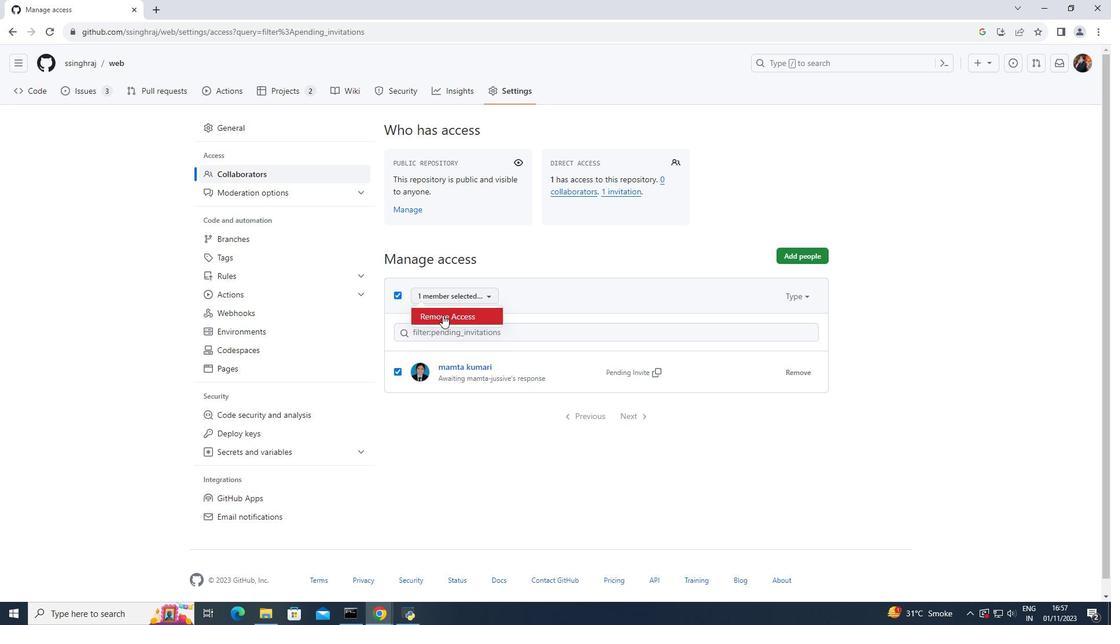 
Action: Mouse pressed left at (443, 315)
Screenshot: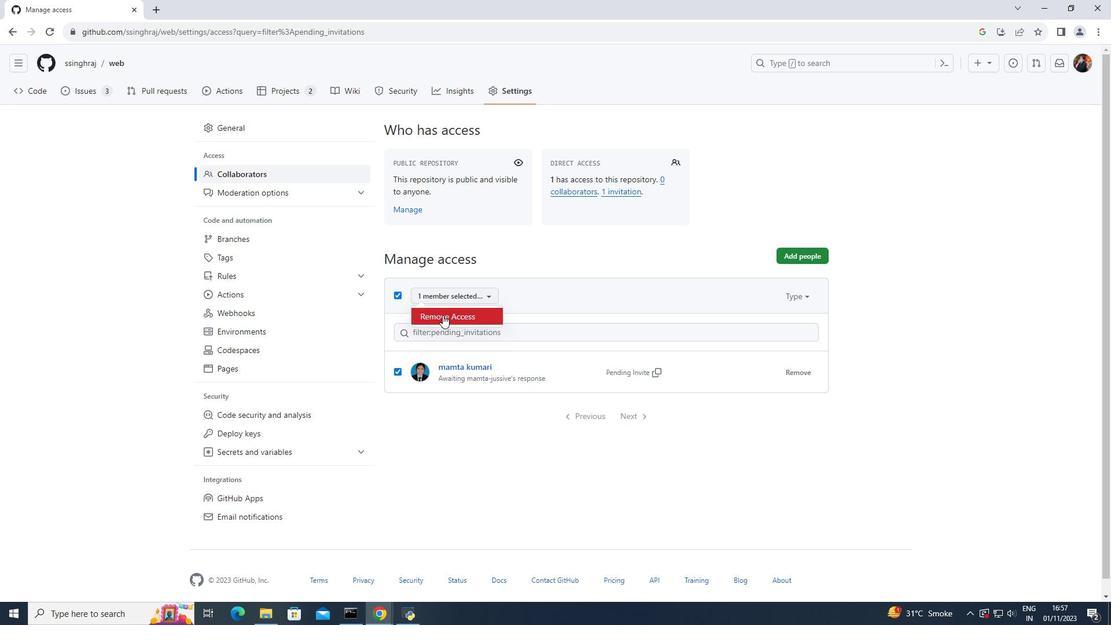 
Action: Mouse moved to (536, 193)
Screenshot: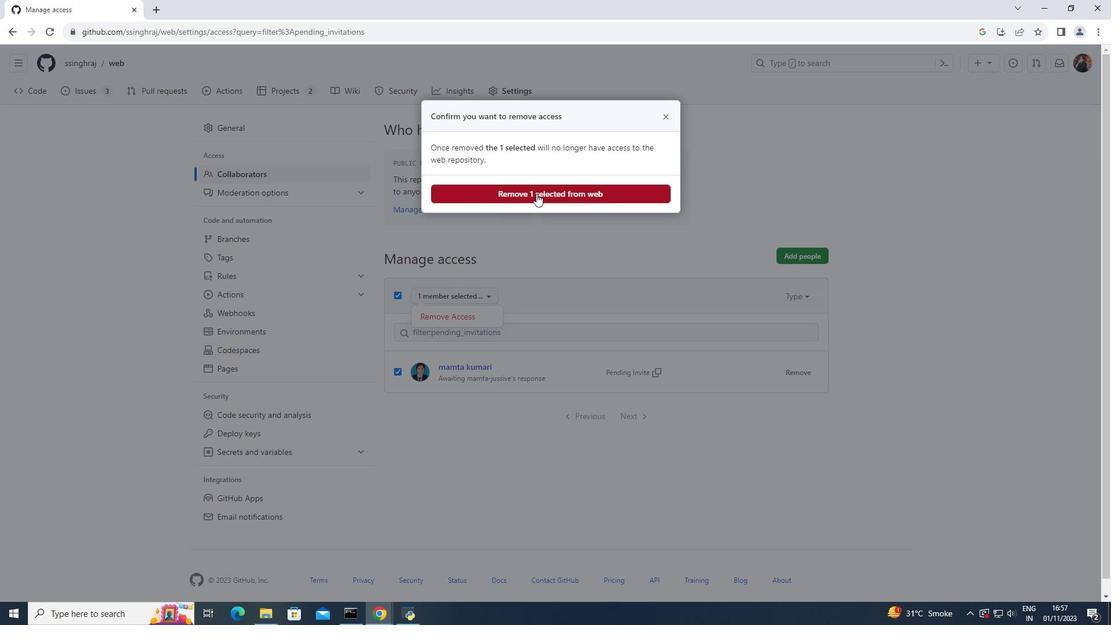 
Action: Mouse pressed left at (536, 193)
Screenshot: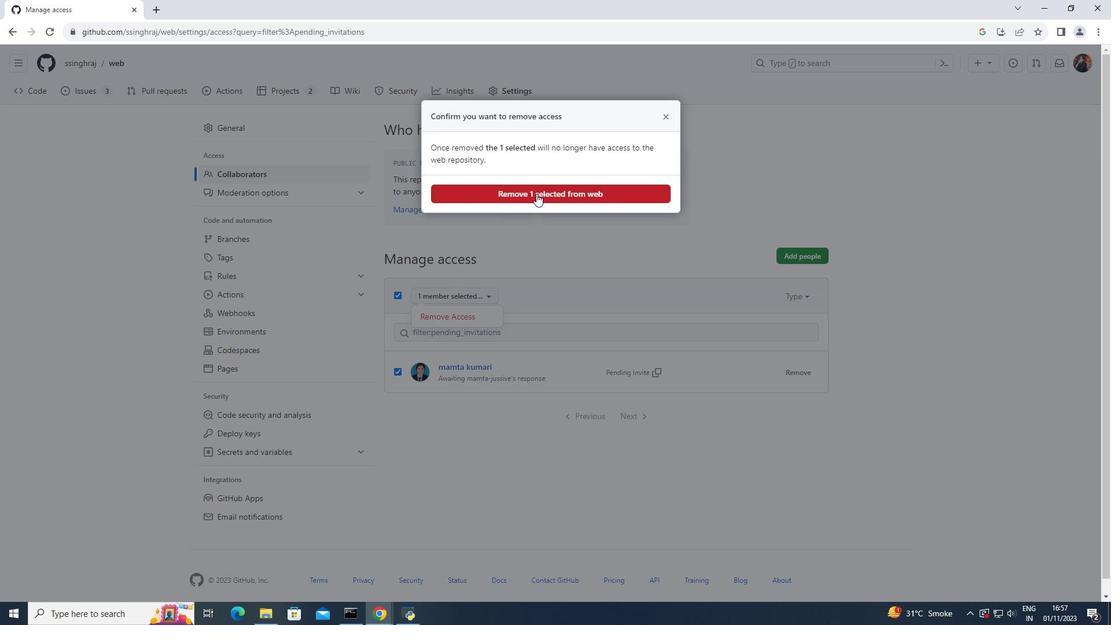 
Action: Mouse moved to (423, 357)
Screenshot: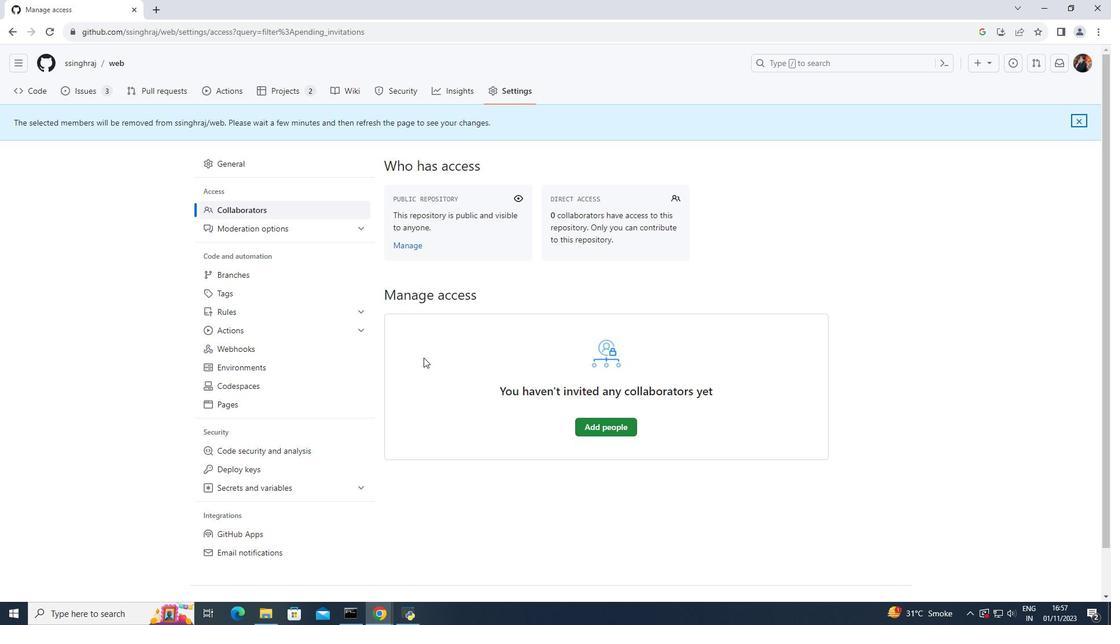 
